 Task: Find connections with filter location Viana with filter topic #HRwith filter profile language French with filter current company Cyber Security Updates with filter school UNIVERSITY OF SCIENCE AND TECHNOLOGY, MEGHALAYA with filter industry Motor Vehicle Manufacturing with filter service category Ghostwriting with filter keywords title Safety Engineer
Action: Mouse moved to (230, 286)
Screenshot: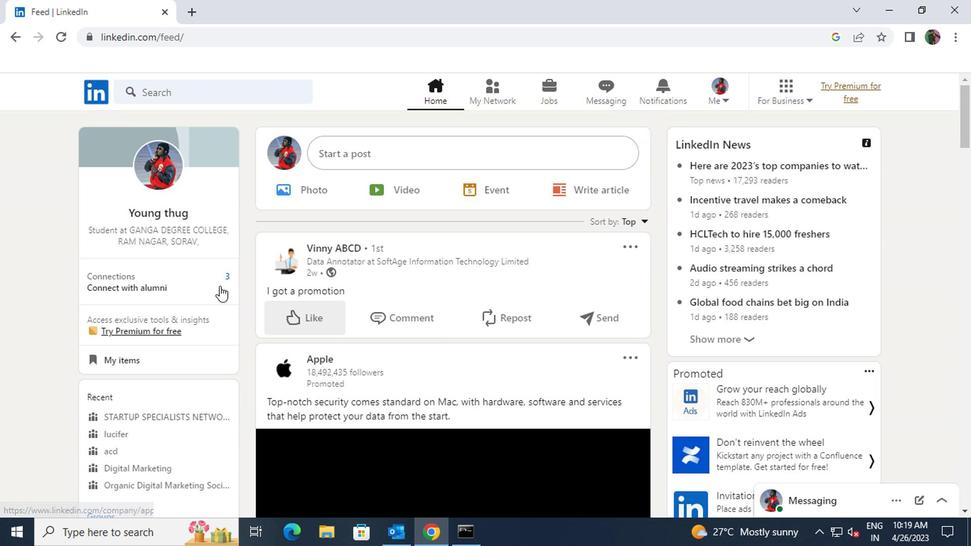 
Action: Mouse pressed left at (230, 286)
Screenshot: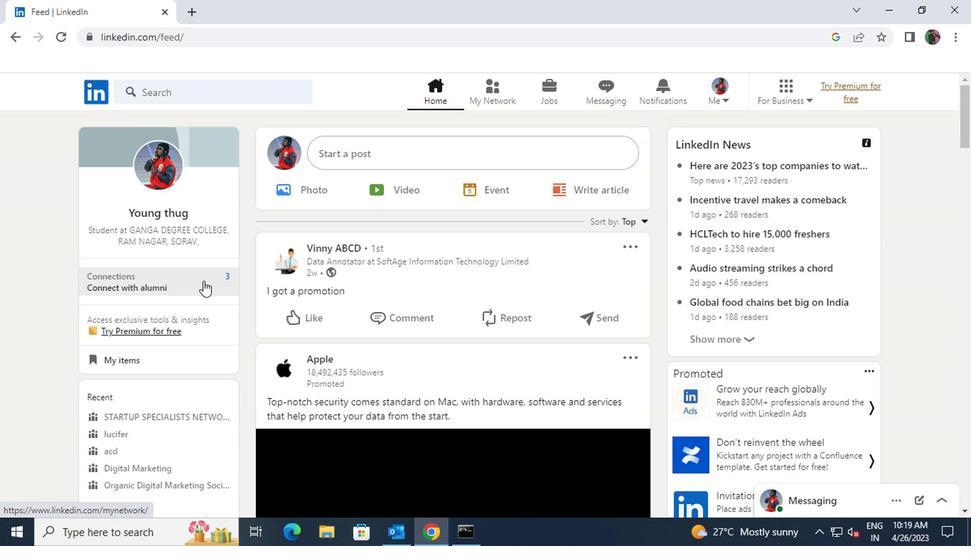 
Action: Mouse moved to (241, 211)
Screenshot: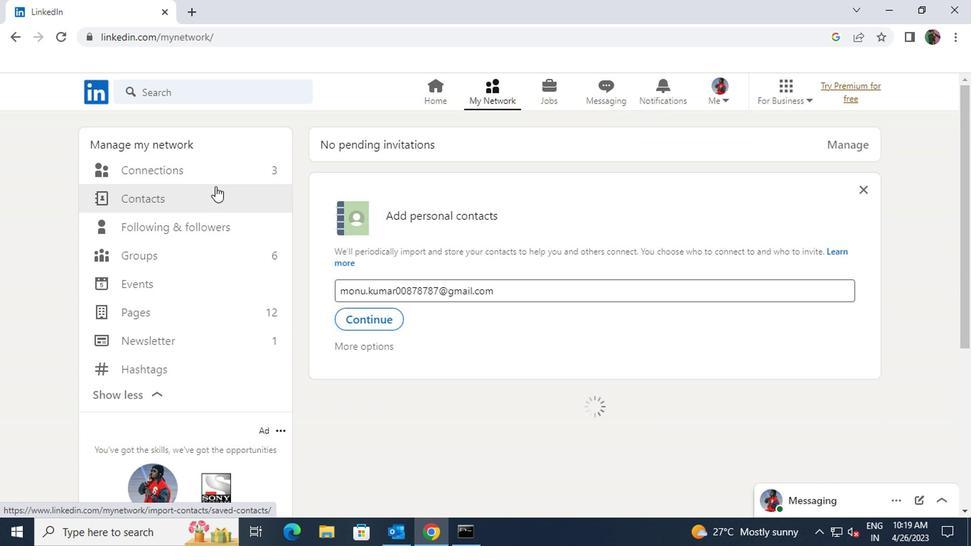 
Action: Mouse pressed left at (241, 211)
Screenshot: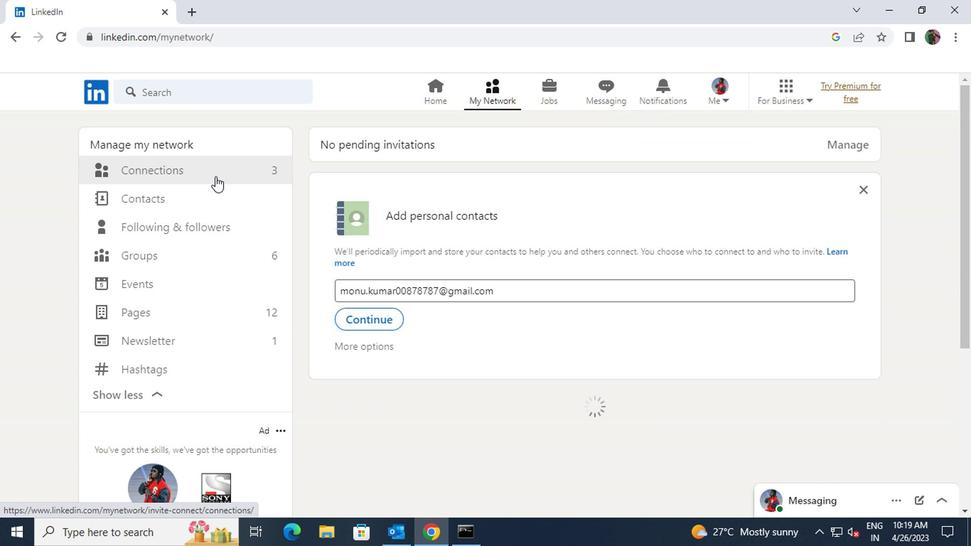 
Action: Mouse moved to (489, 210)
Screenshot: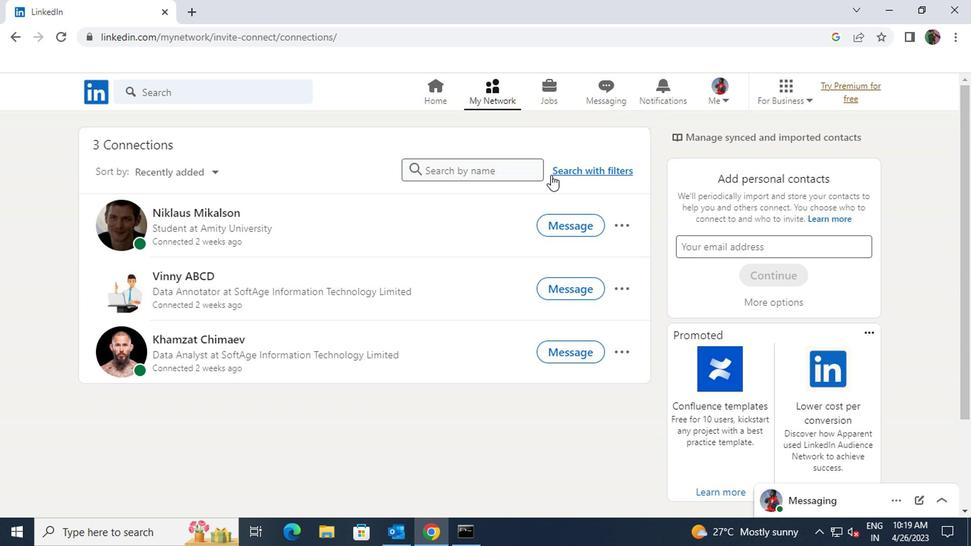 
Action: Mouse pressed left at (489, 210)
Screenshot: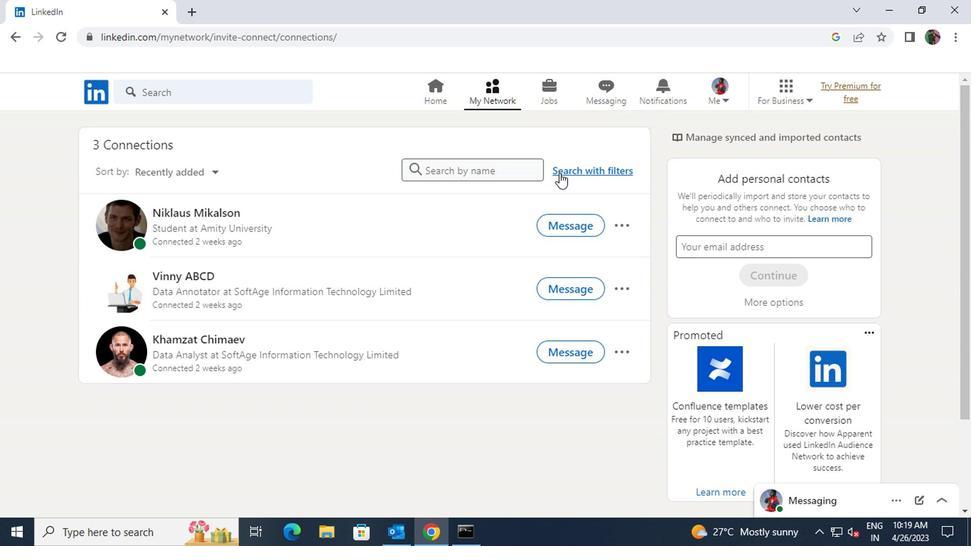
Action: Mouse moved to (466, 184)
Screenshot: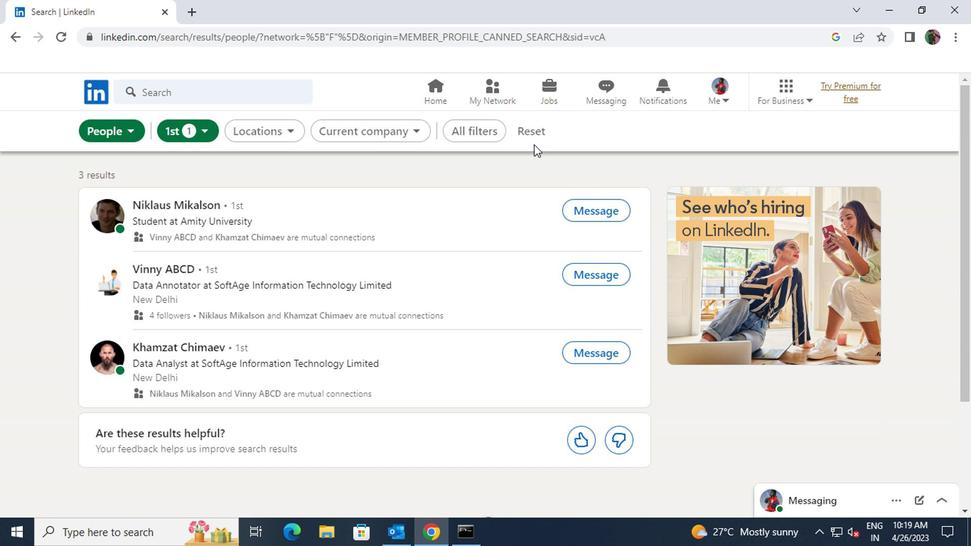 
Action: Mouse pressed left at (466, 184)
Screenshot: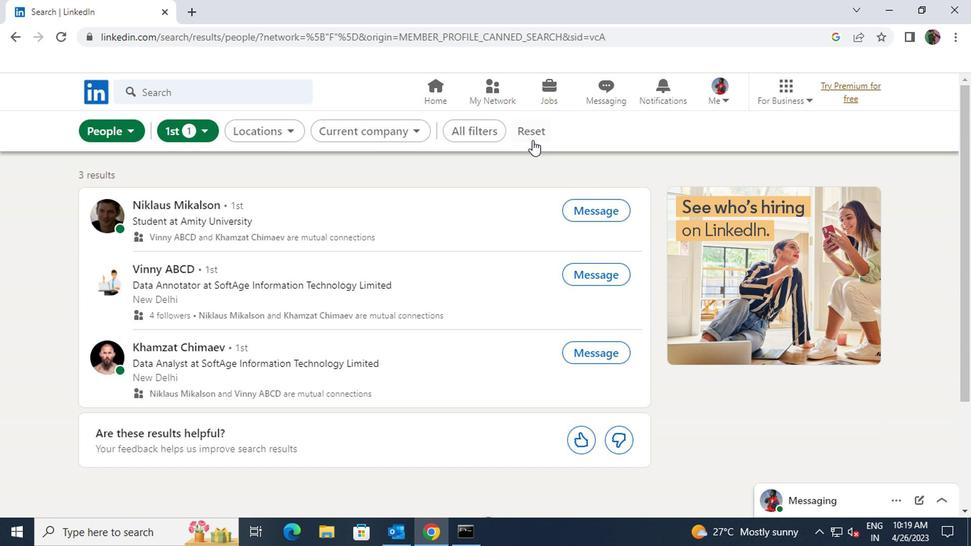 
Action: Mouse moved to (459, 183)
Screenshot: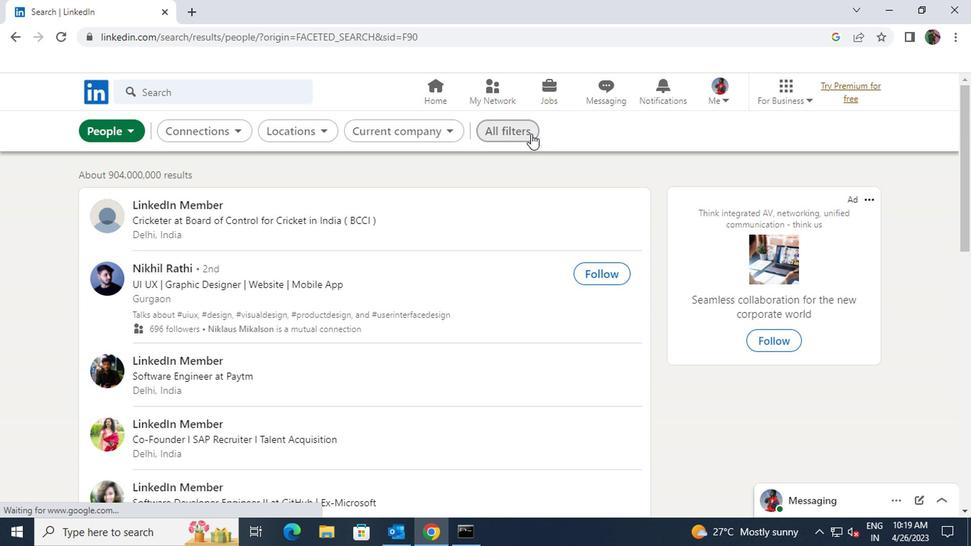 
Action: Mouse pressed left at (459, 183)
Screenshot: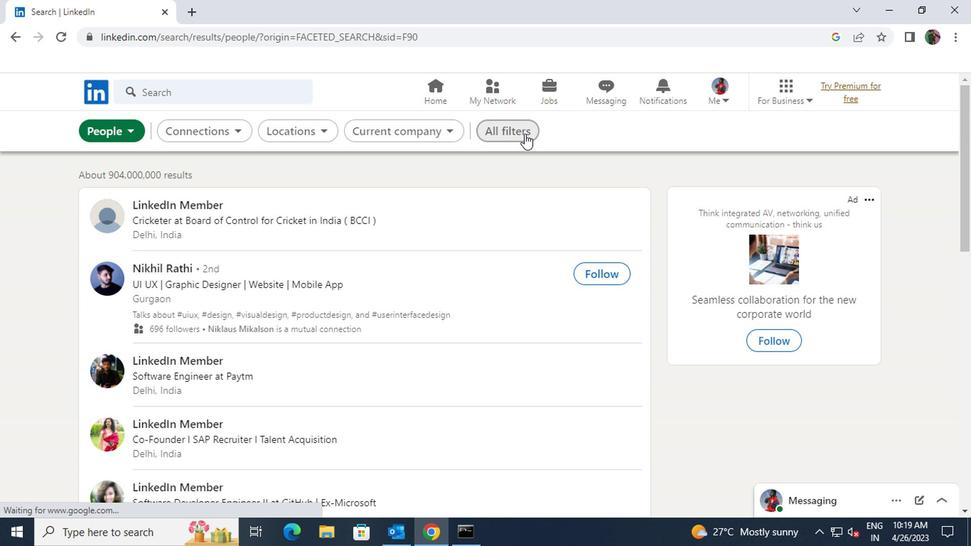 
Action: Mouse moved to (552, 276)
Screenshot: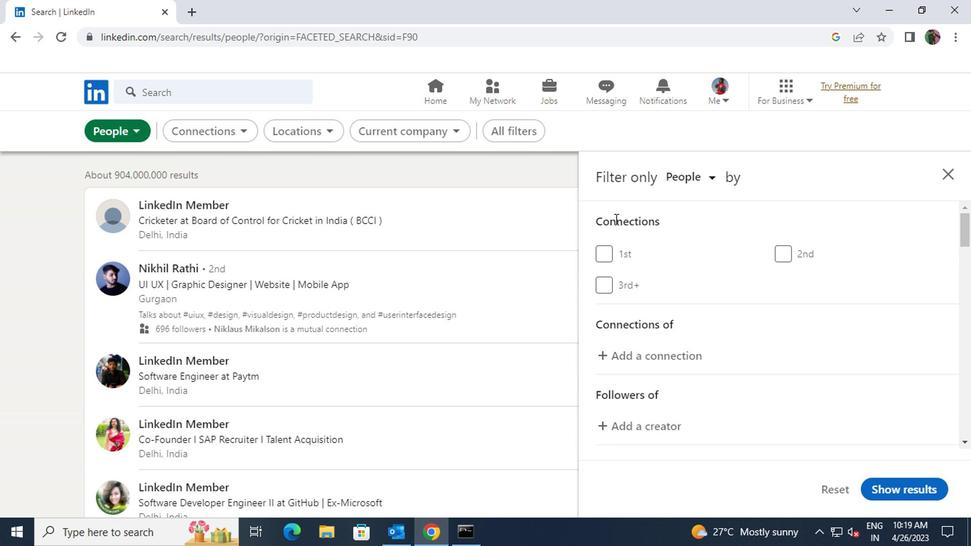 
Action: Mouse scrolled (552, 276) with delta (0, 0)
Screenshot: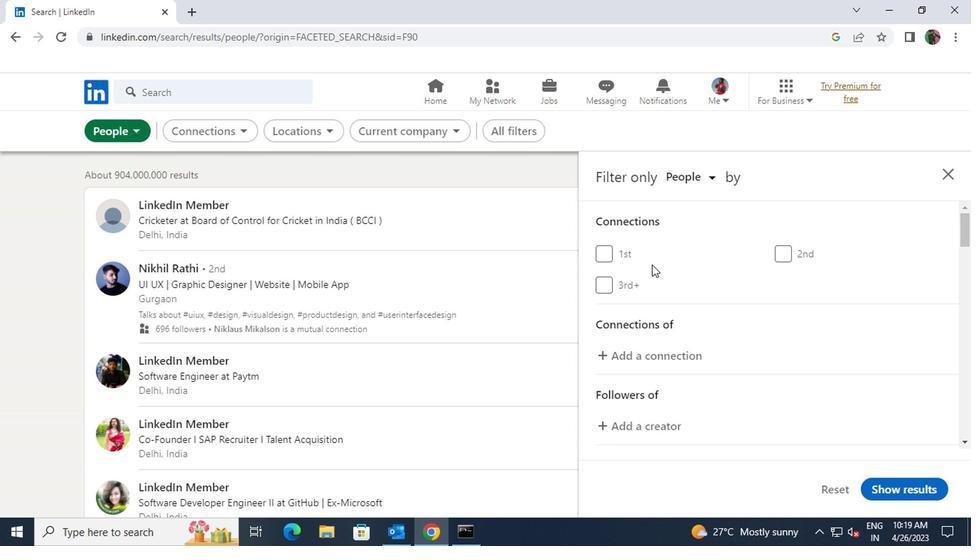 
Action: Mouse scrolled (552, 276) with delta (0, 0)
Screenshot: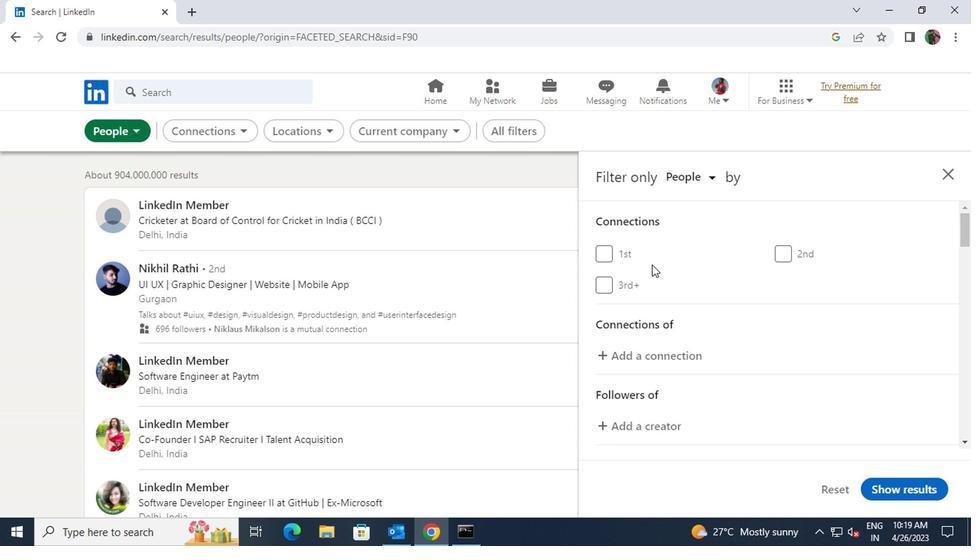 
Action: Mouse scrolled (552, 276) with delta (0, 0)
Screenshot: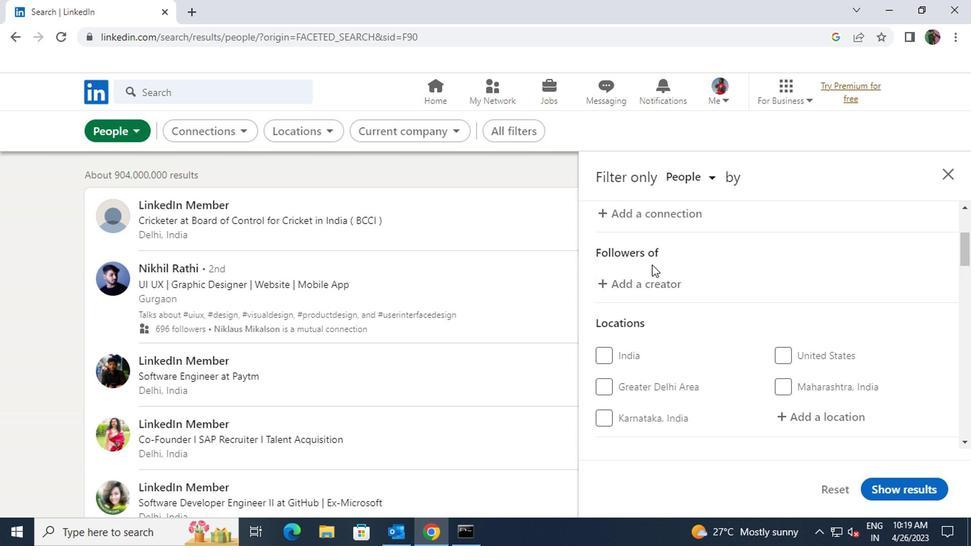 
Action: Mouse moved to (646, 337)
Screenshot: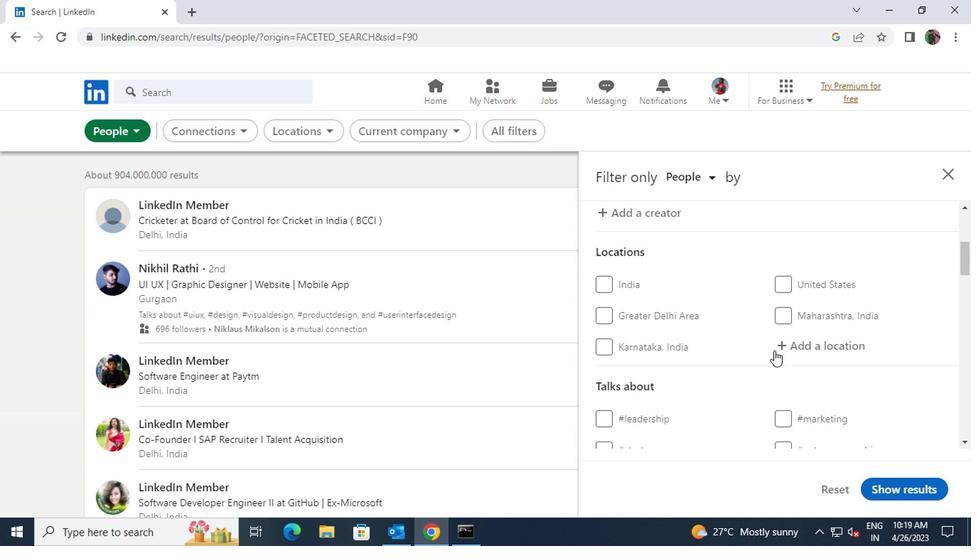 
Action: Mouse pressed left at (646, 337)
Screenshot: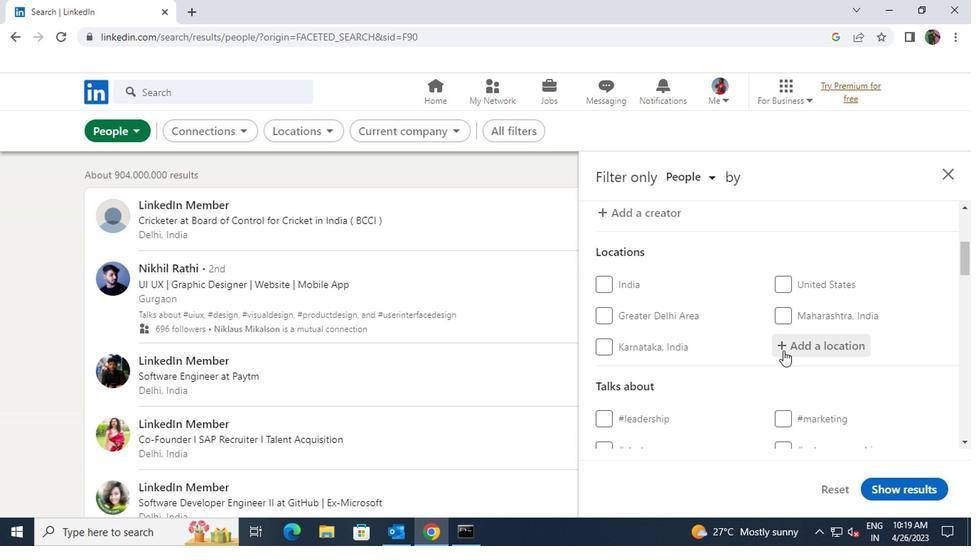 
Action: Mouse moved to (633, 313)
Screenshot: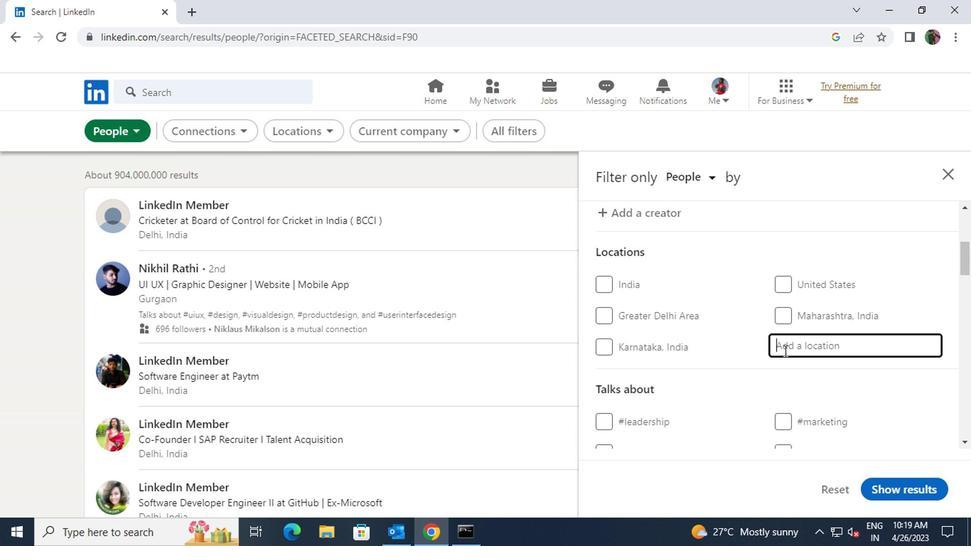 
Action: Key pressed viana
Screenshot: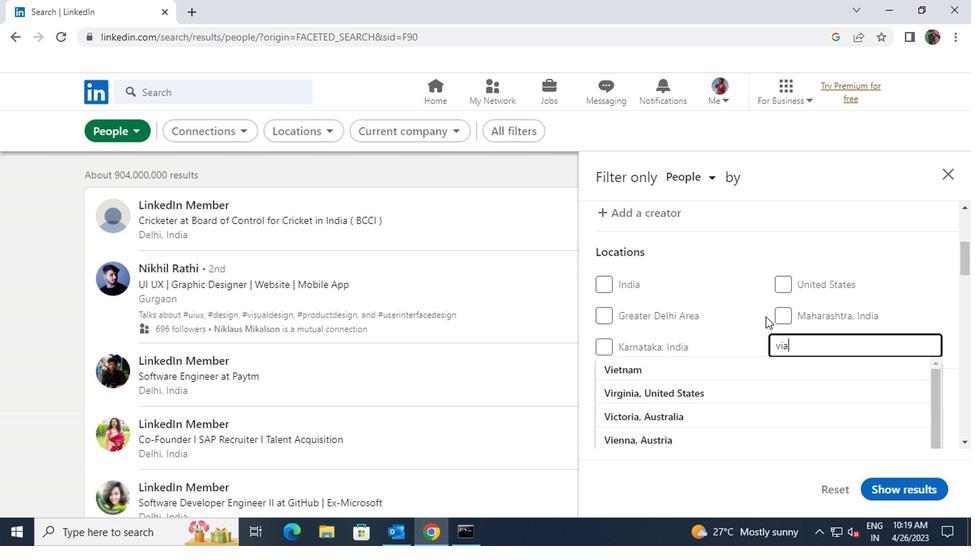 
Action: Mouse moved to (608, 345)
Screenshot: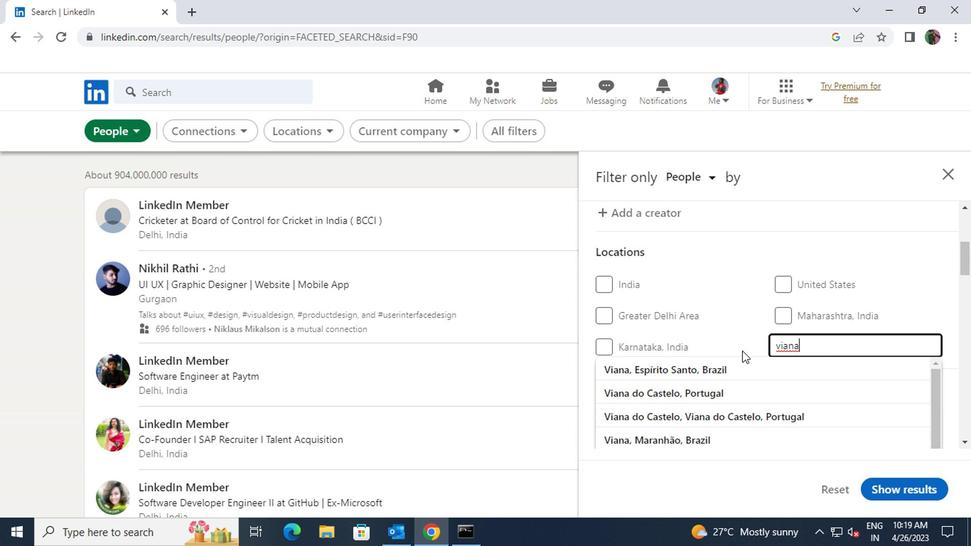 
Action: Mouse pressed left at (608, 345)
Screenshot: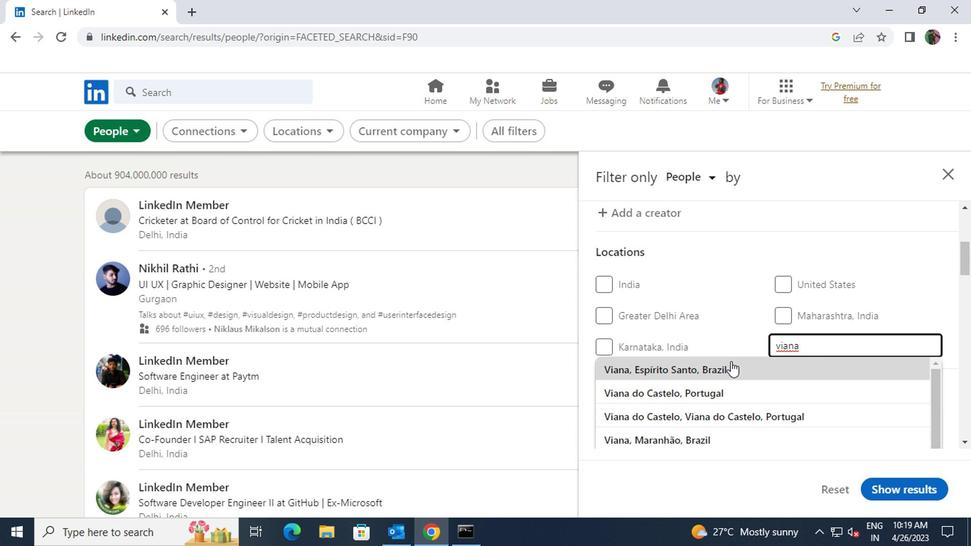 
Action: Mouse moved to (608, 346)
Screenshot: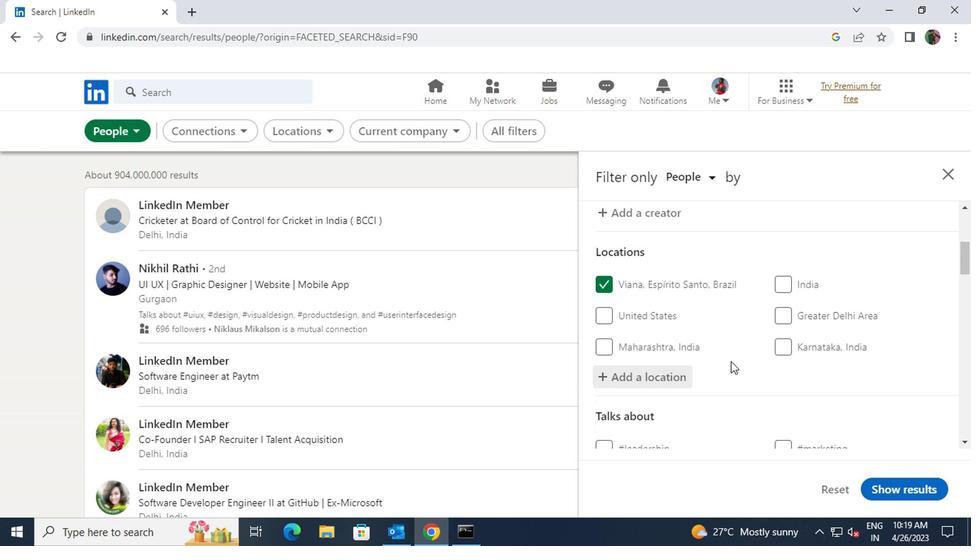 
Action: Mouse scrolled (608, 345) with delta (0, 0)
Screenshot: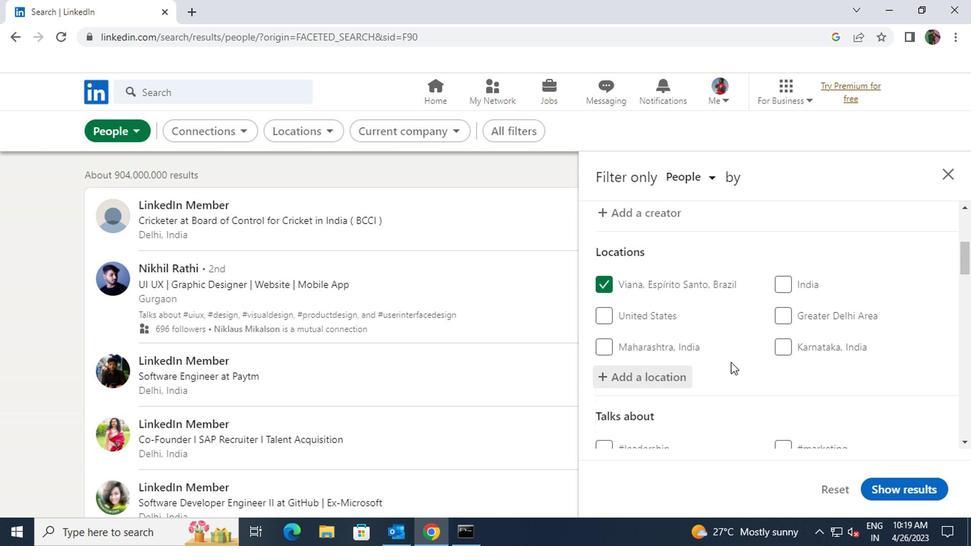 
Action: Mouse scrolled (608, 345) with delta (0, 0)
Screenshot: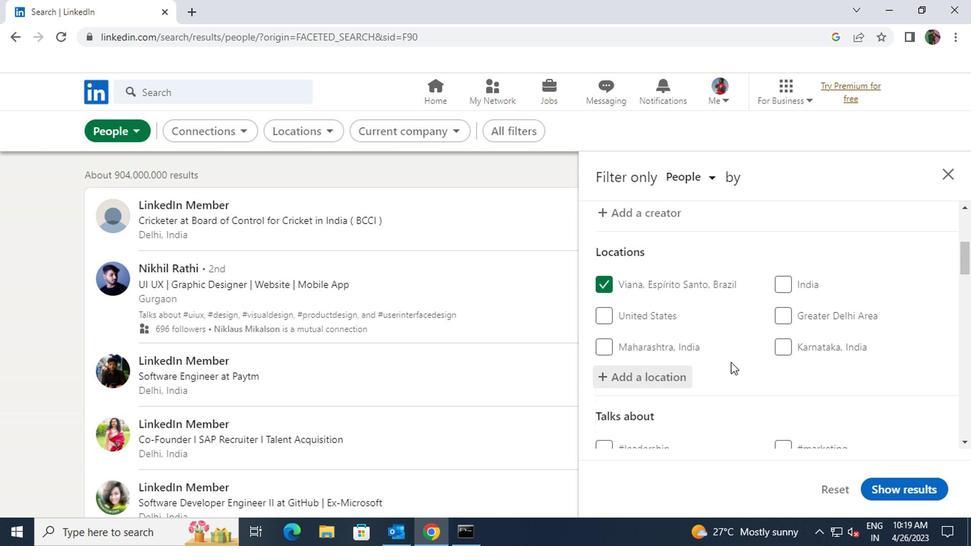 
Action: Mouse scrolled (608, 345) with delta (0, 0)
Screenshot: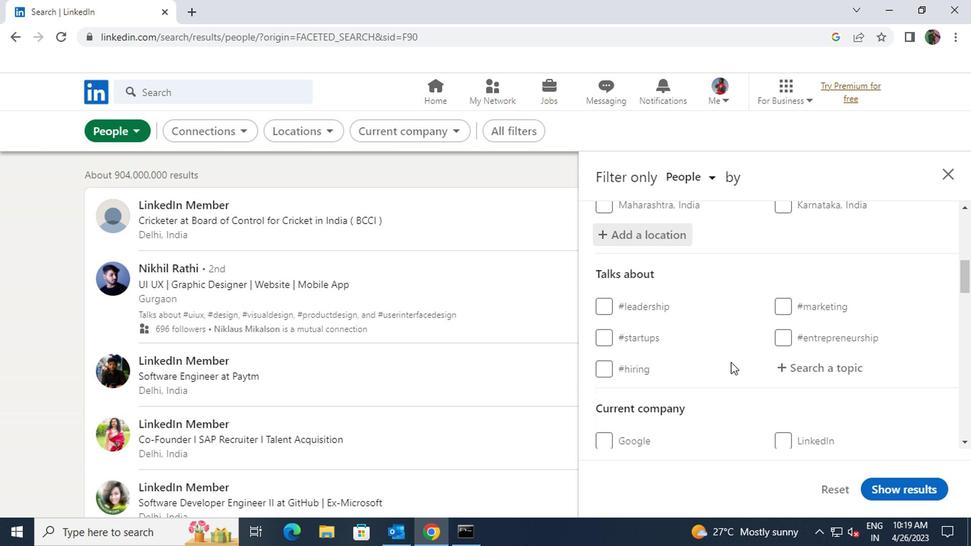 
Action: Mouse moved to (662, 294)
Screenshot: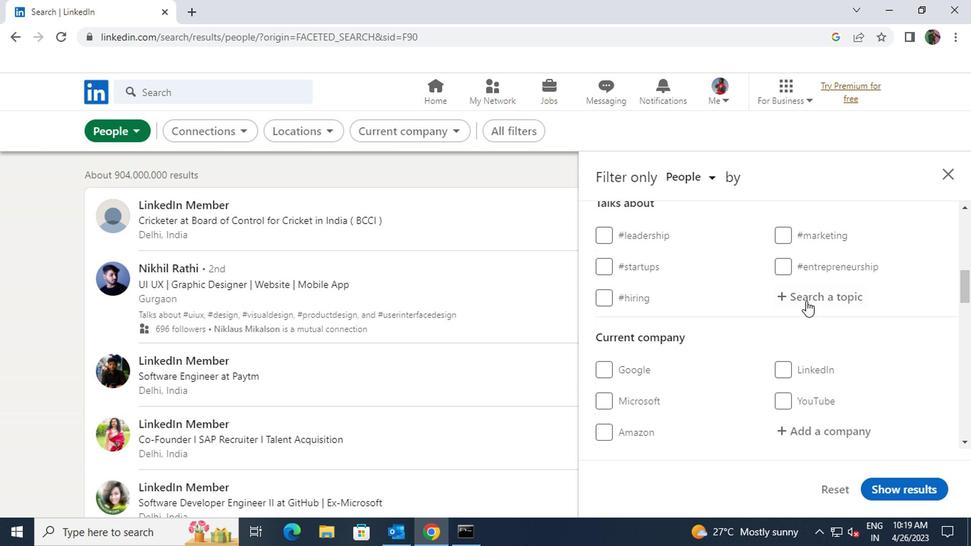 
Action: Mouse pressed left at (662, 294)
Screenshot: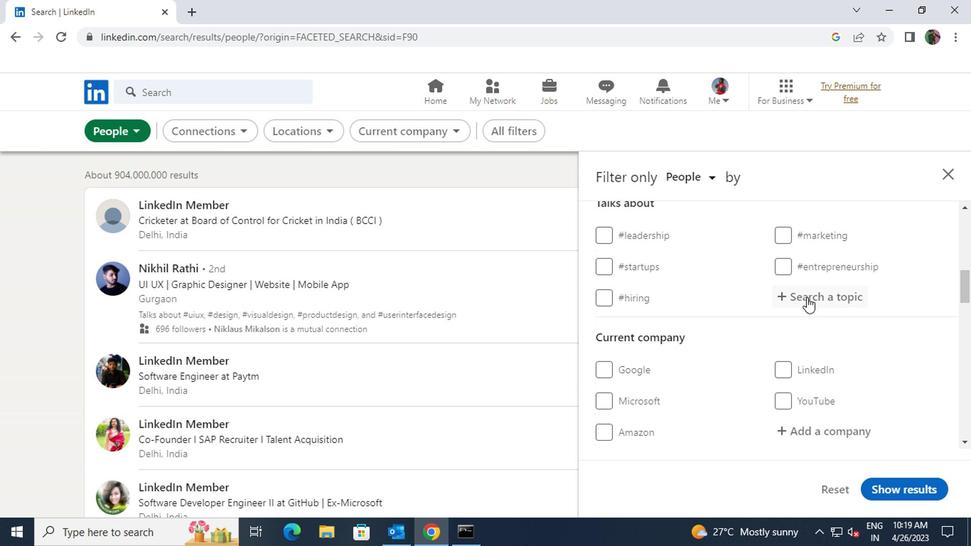 
Action: Key pressed <Key.shift><Key.shift><Key.shift>#HRWITH
Screenshot: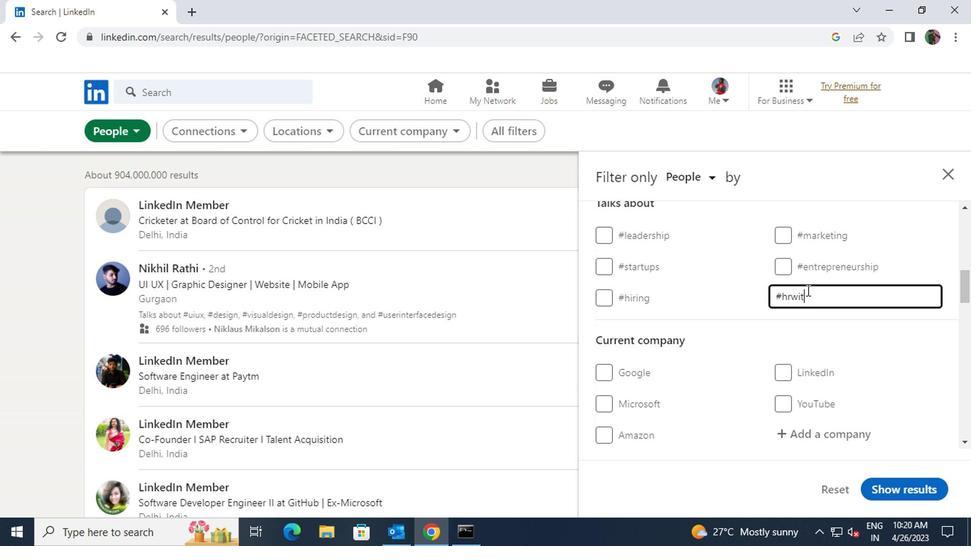 
Action: Mouse scrolled (662, 294) with delta (0, 0)
Screenshot: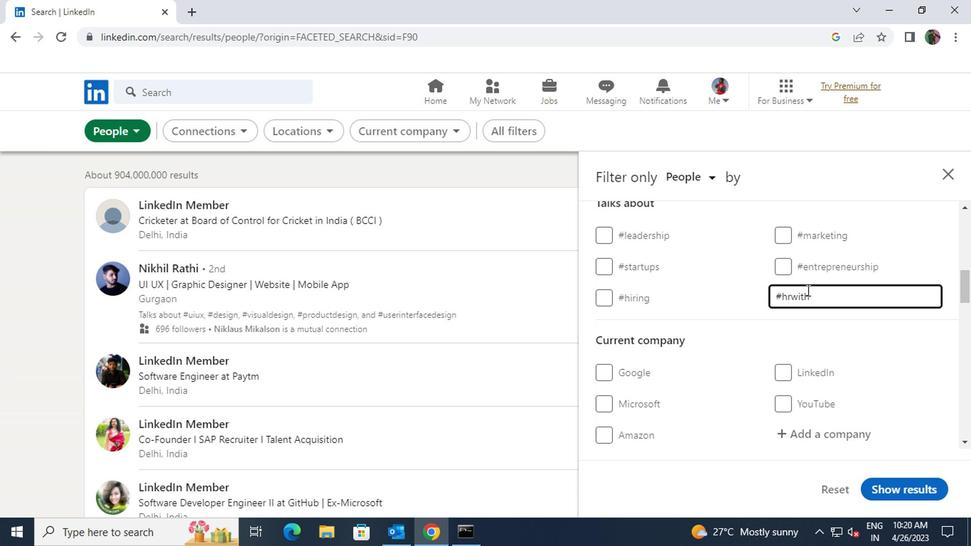 
Action: Mouse scrolled (662, 294) with delta (0, 0)
Screenshot: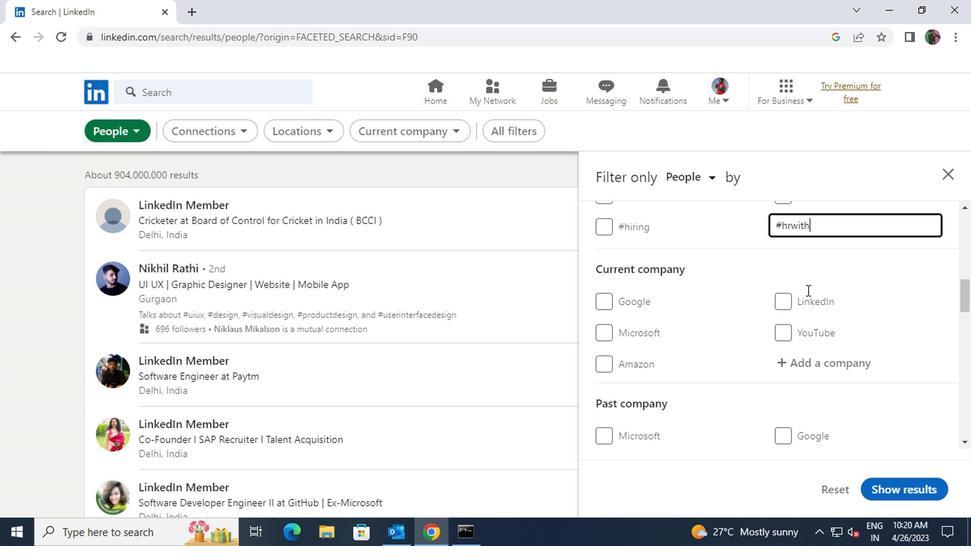 
Action: Mouse scrolled (662, 295) with delta (0, 0)
Screenshot: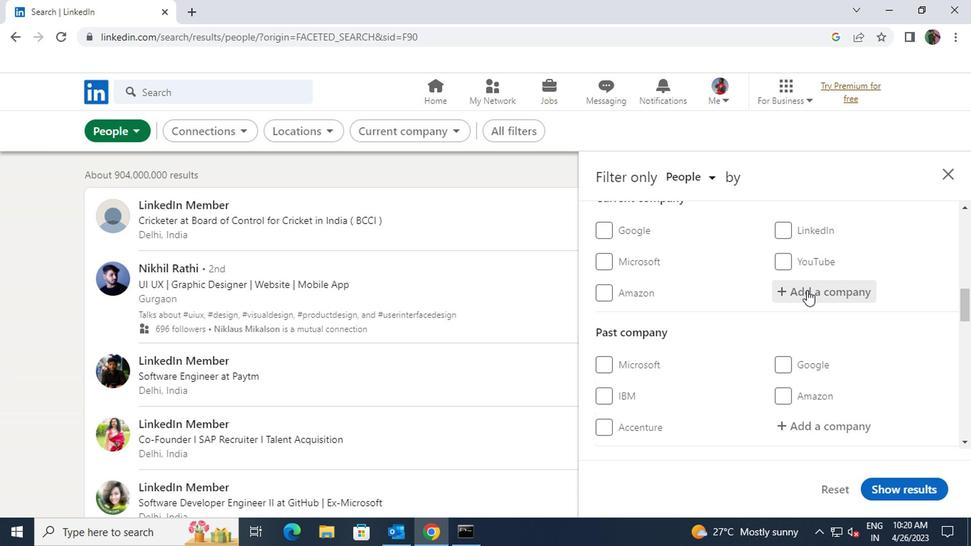
Action: Mouse scrolled (662, 294) with delta (0, 0)
Screenshot: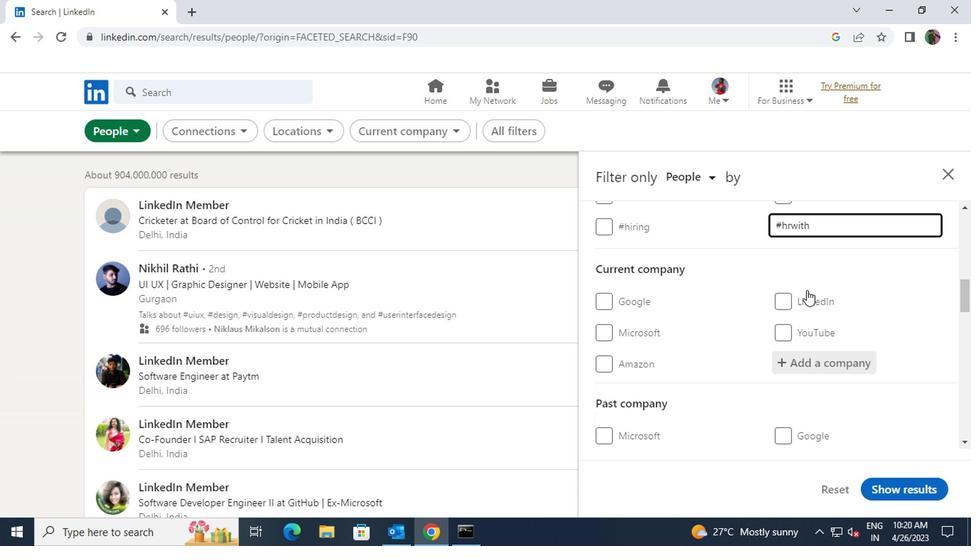 
Action: Mouse pressed left at (662, 294)
Screenshot: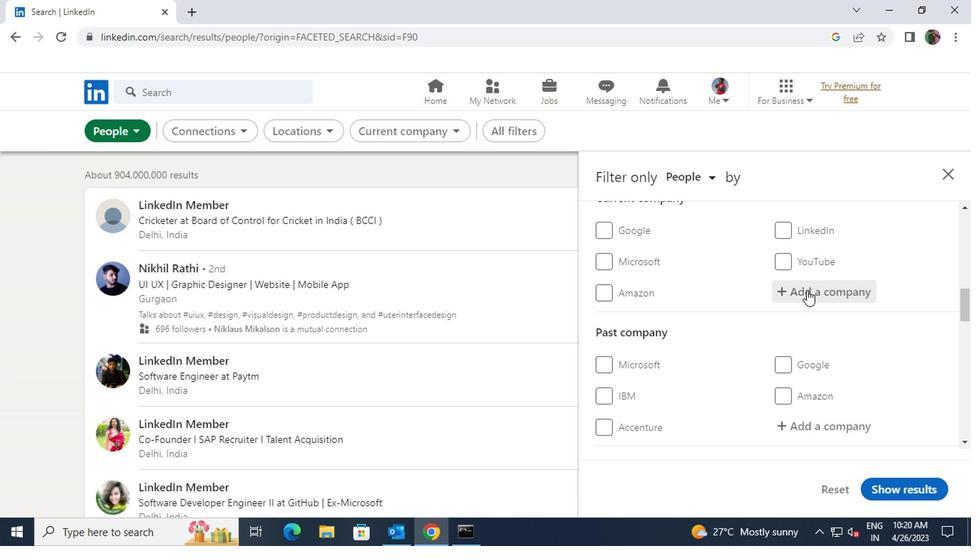 
Action: Key pressed CYBER<Key.space>SECURITY
Screenshot: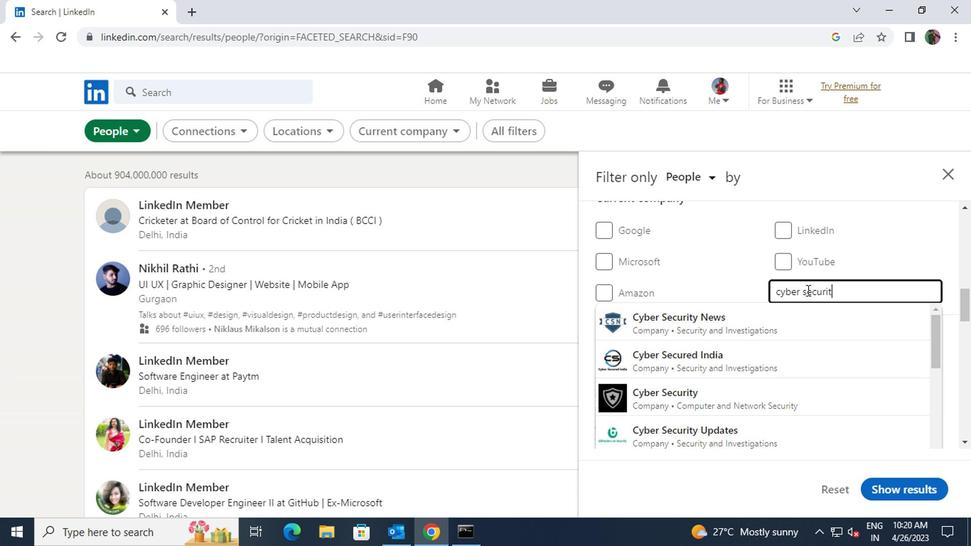 
Action: Mouse moved to (645, 333)
Screenshot: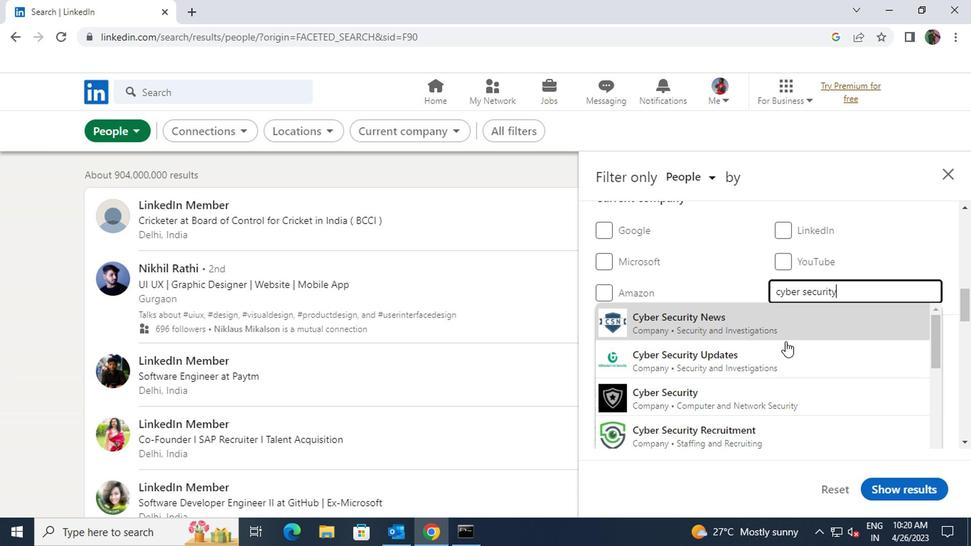 
Action: Mouse pressed left at (645, 333)
Screenshot: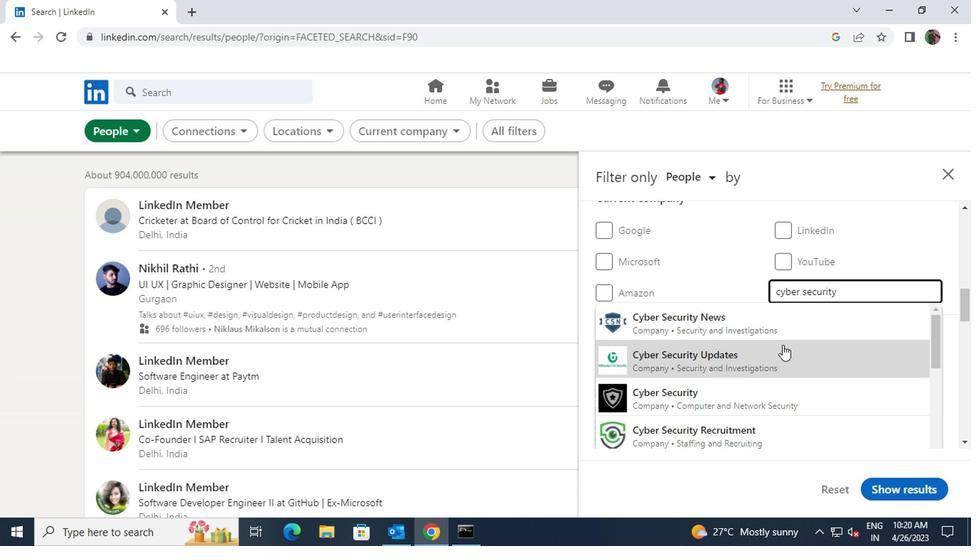 
Action: Mouse moved to (645, 333)
Screenshot: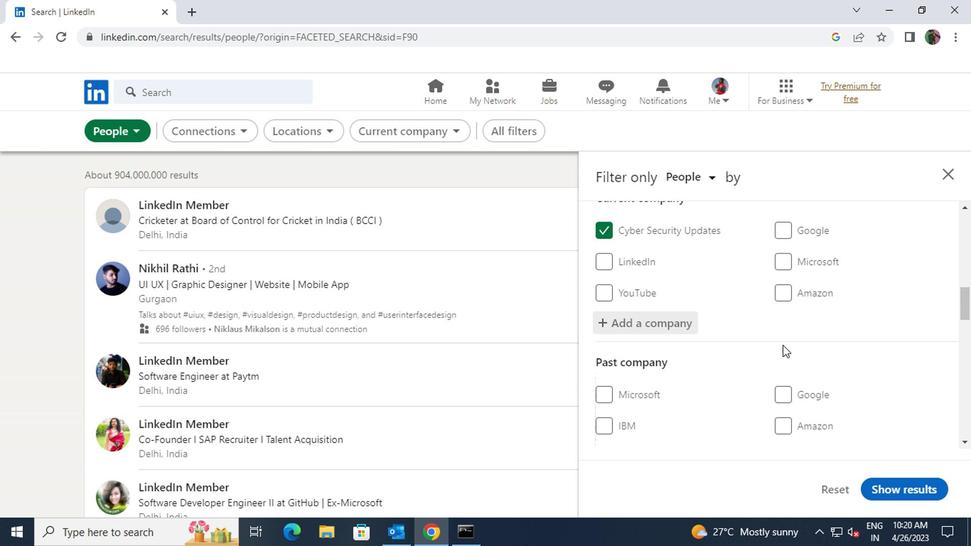 
Action: Mouse scrolled (645, 333) with delta (0, 0)
Screenshot: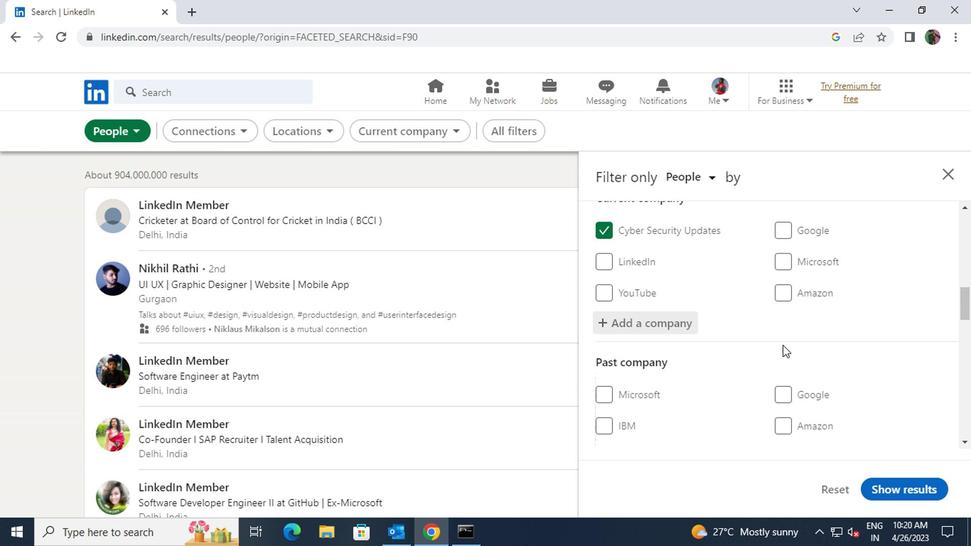 
Action: Mouse moved to (645, 333)
Screenshot: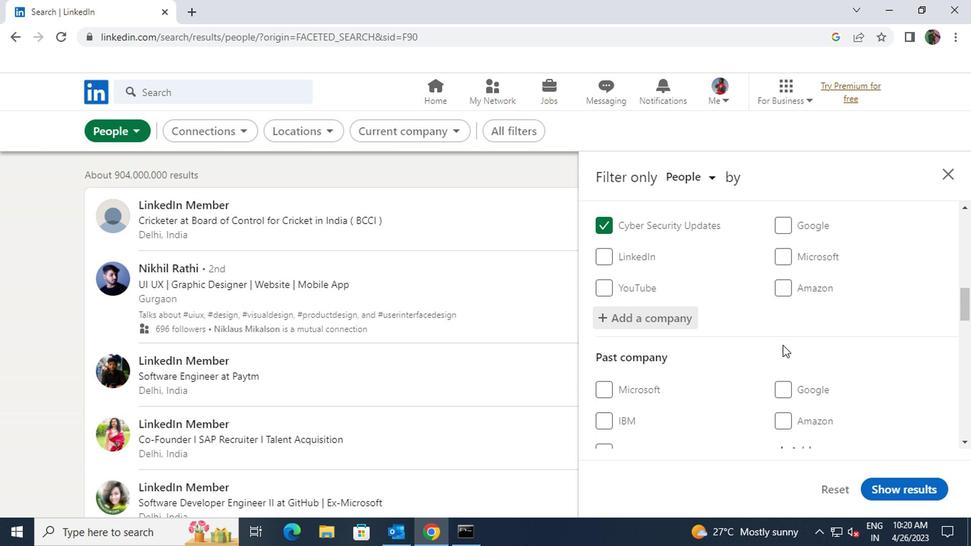 
Action: Mouse scrolled (645, 333) with delta (0, 0)
Screenshot: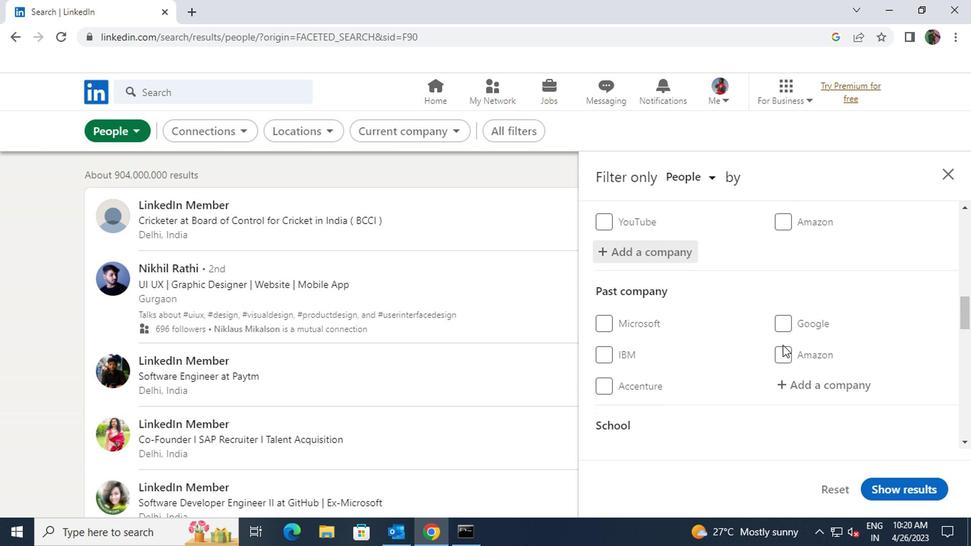 
Action: Mouse moved to (644, 333)
Screenshot: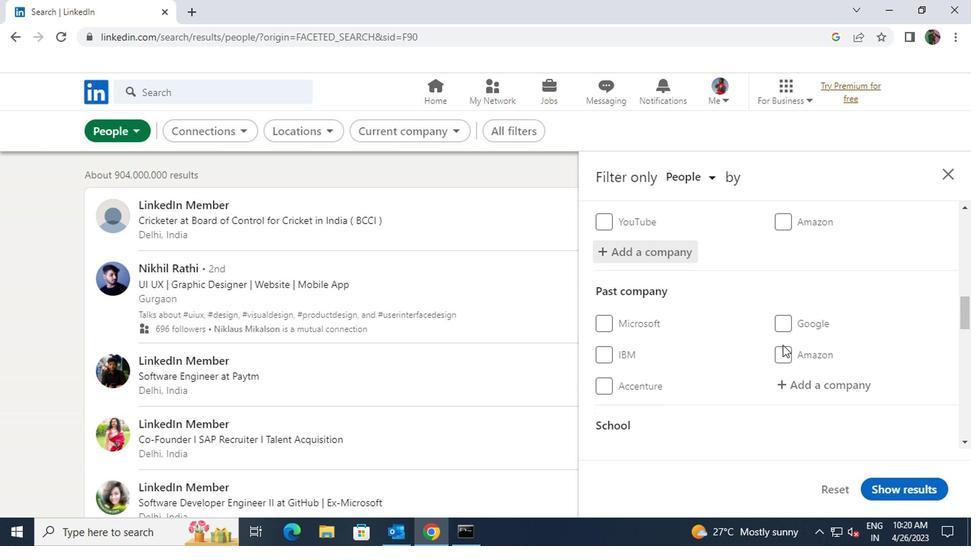 
Action: Mouse scrolled (644, 333) with delta (0, 0)
Screenshot: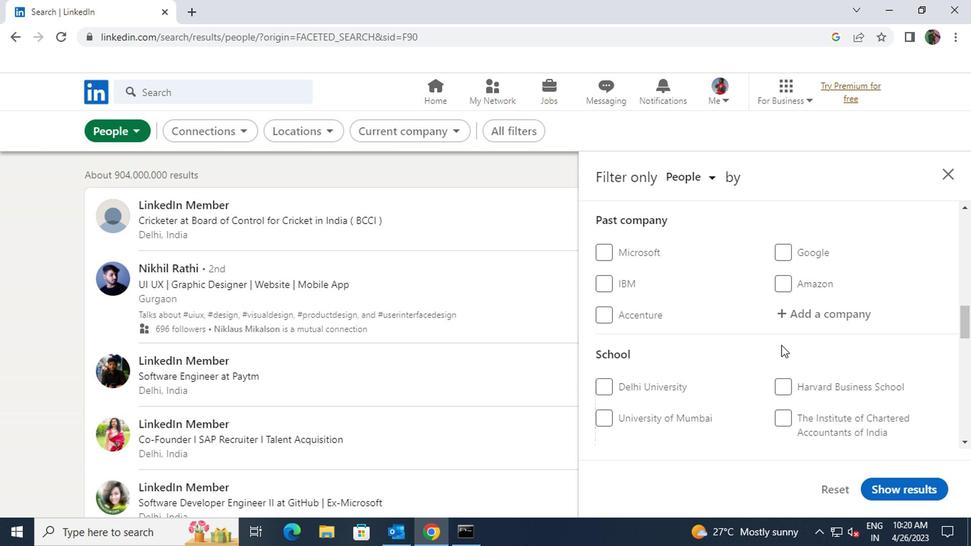 
Action: Mouse scrolled (644, 333) with delta (0, 0)
Screenshot: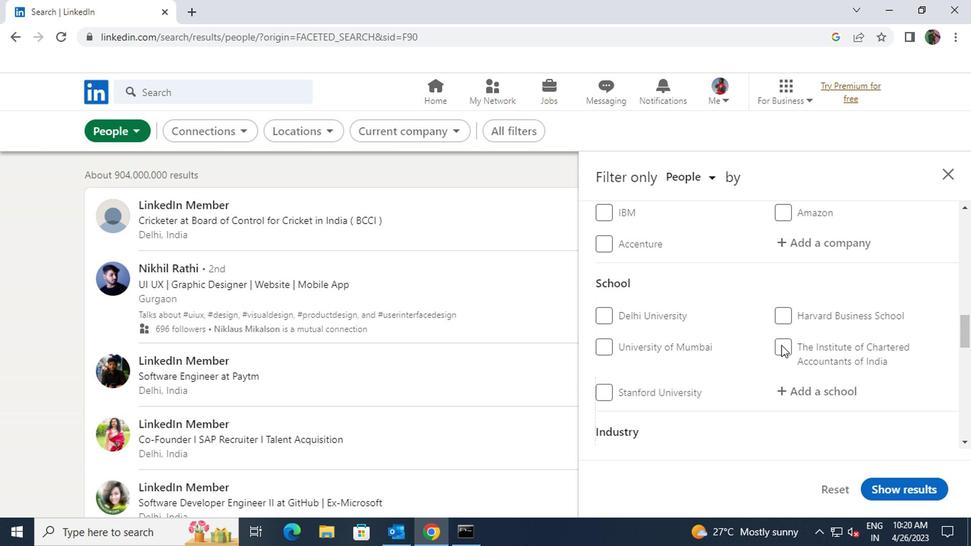
Action: Mouse moved to (646, 318)
Screenshot: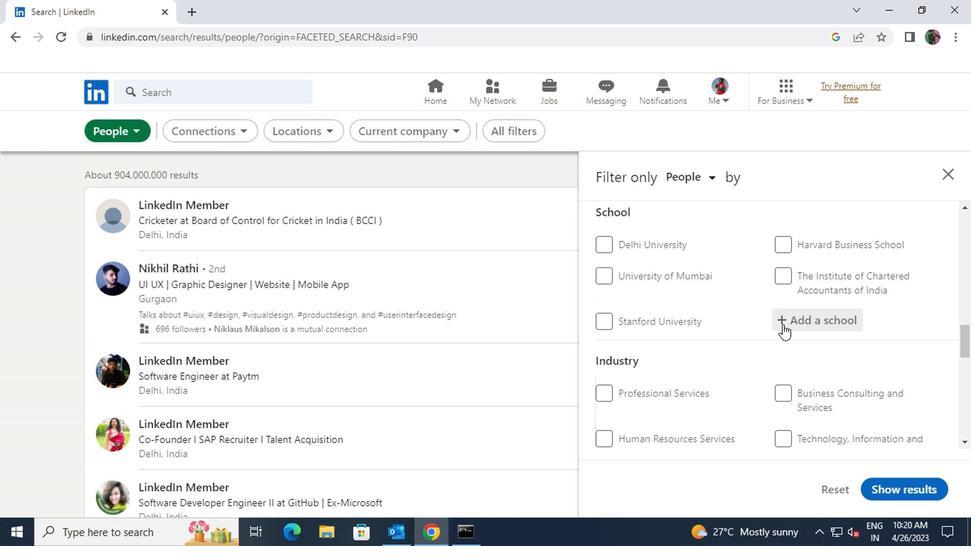 
Action: Mouse pressed left at (646, 318)
Screenshot: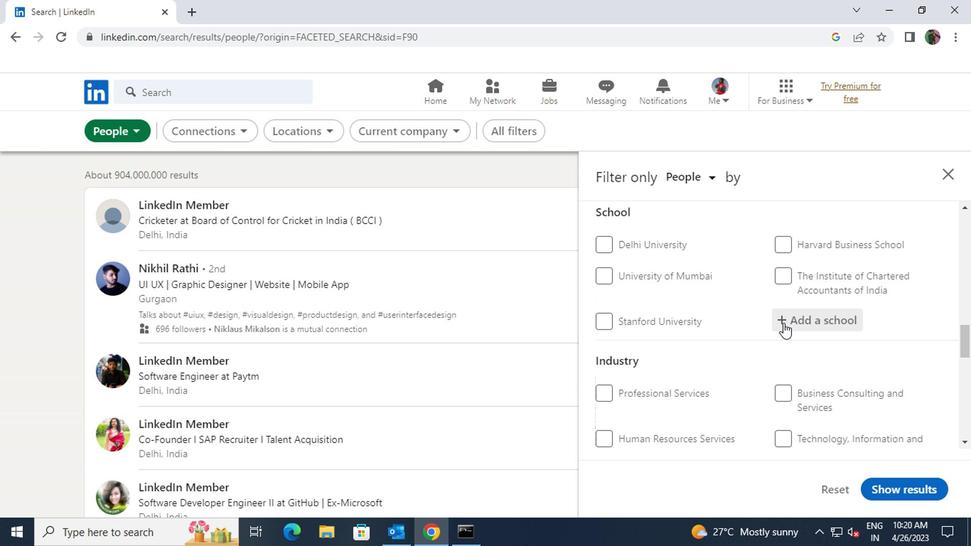 
Action: Key pressed <Key.shift>UNIVERSITY<Key.space>OF<Key.space>SCIENCE<Key.space>AND<Key.space>TEC
Screenshot: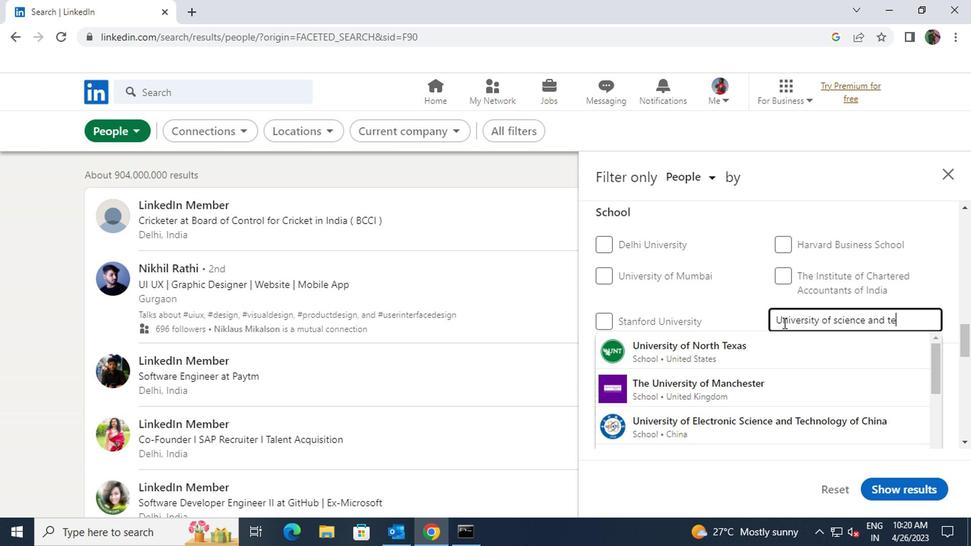 
Action: Mouse moved to (635, 318)
Screenshot: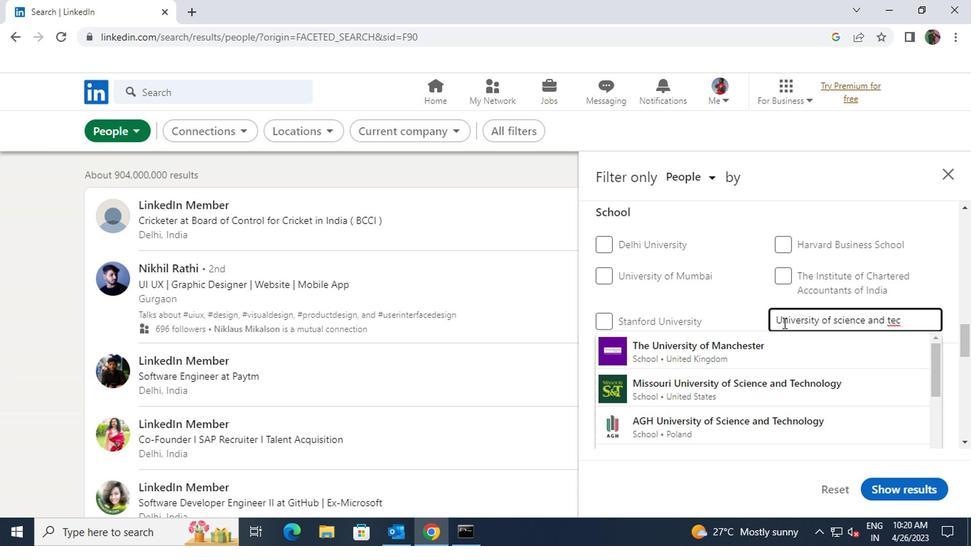
Action: Key pressed HNOLOGY
Screenshot: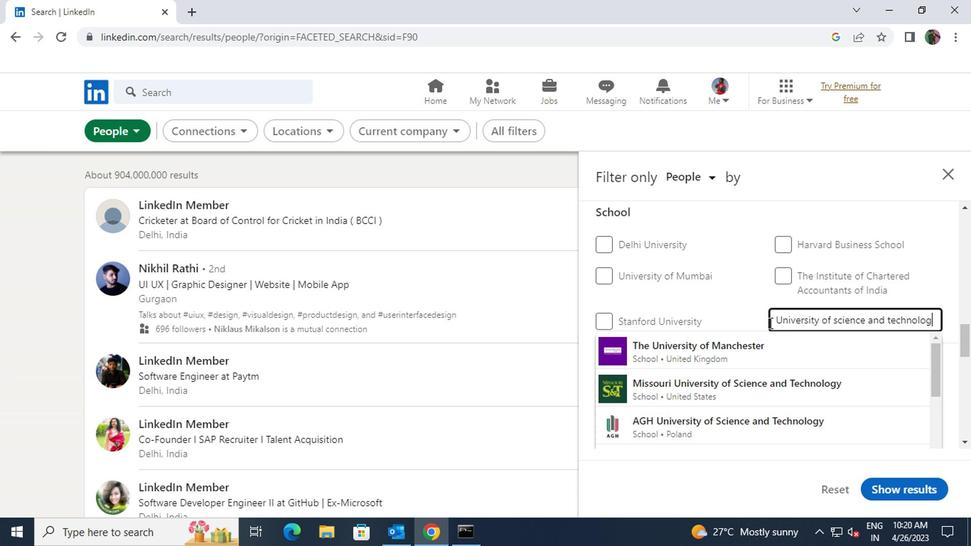 
Action: Mouse moved to (624, 331)
Screenshot: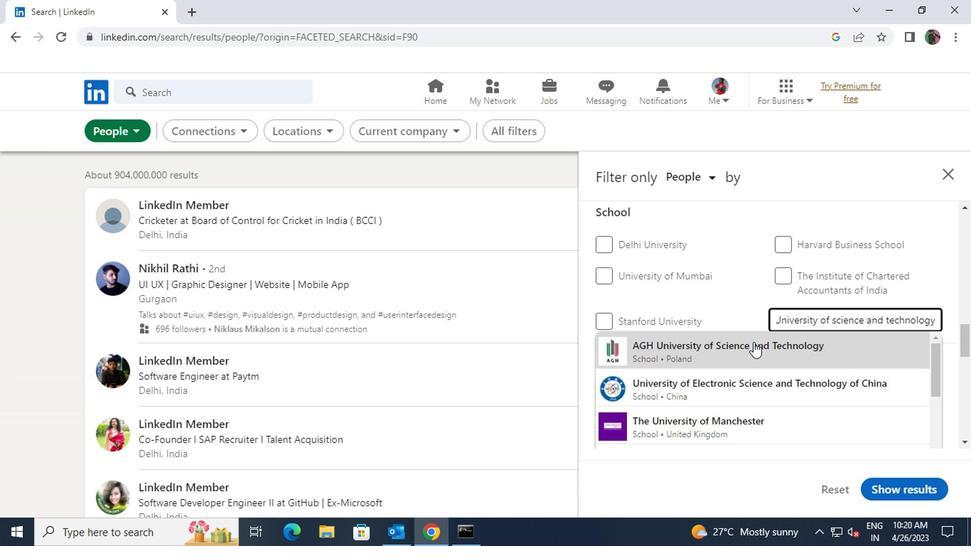 
Action: Mouse pressed left at (624, 331)
Screenshot: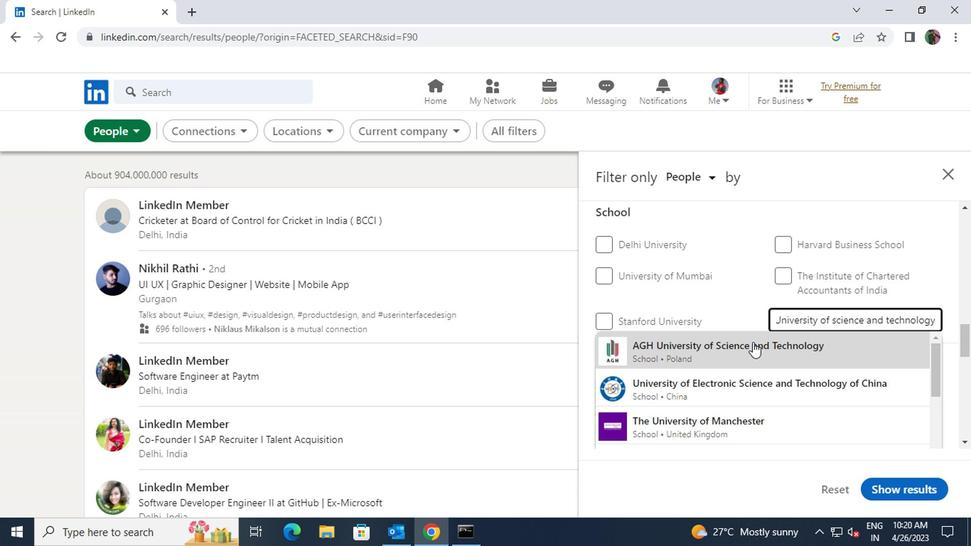 
Action: Mouse moved to (624, 331)
Screenshot: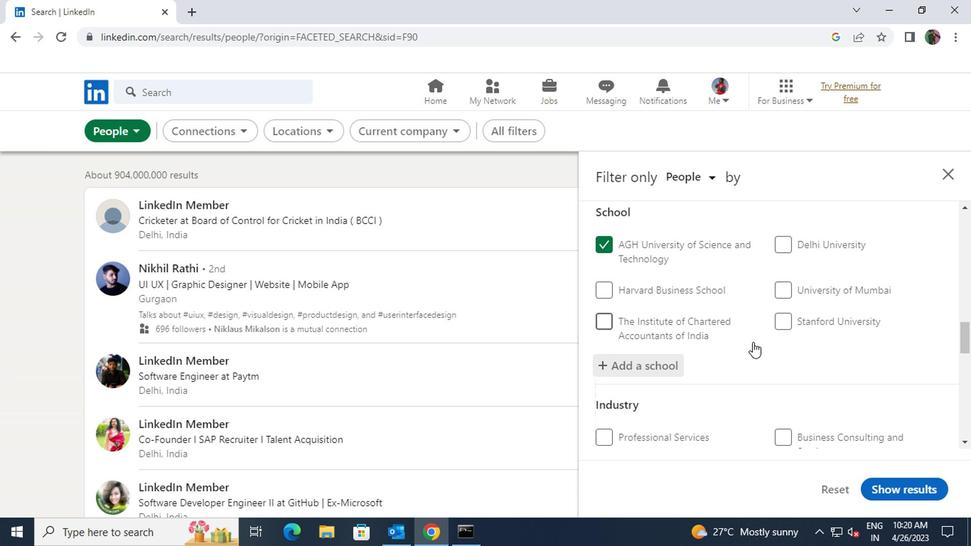 
Action: Mouse scrolled (624, 331) with delta (0, 0)
Screenshot: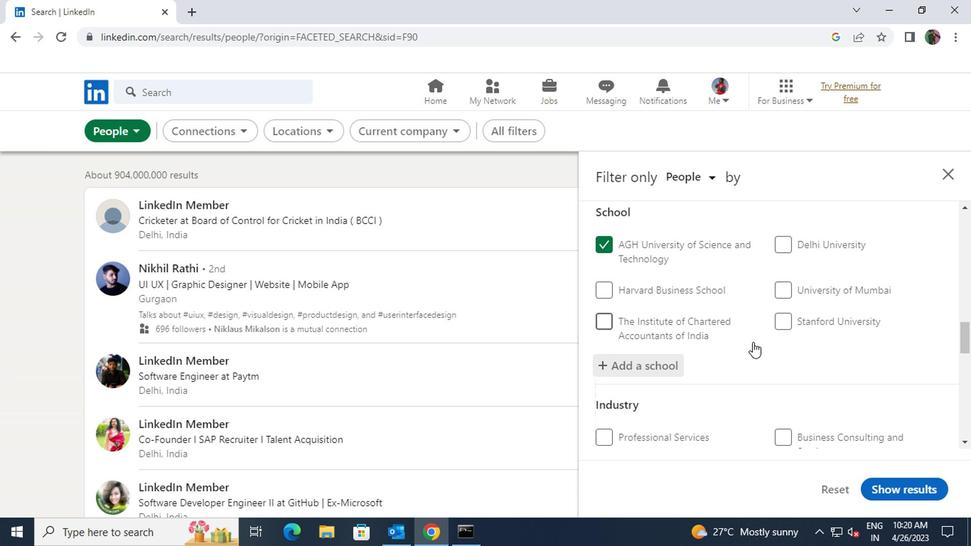
Action: Mouse scrolled (624, 331) with delta (0, 0)
Screenshot: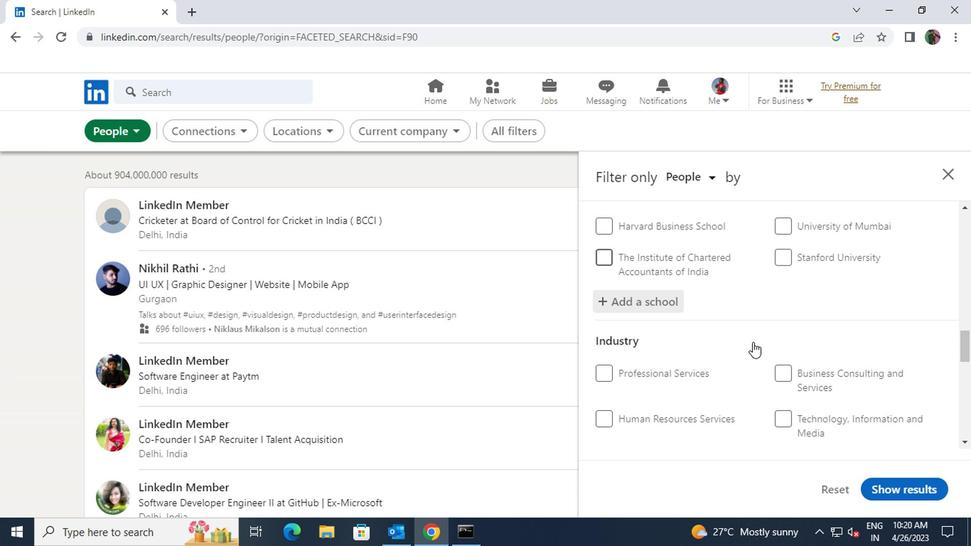 
Action: Mouse moved to (648, 359)
Screenshot: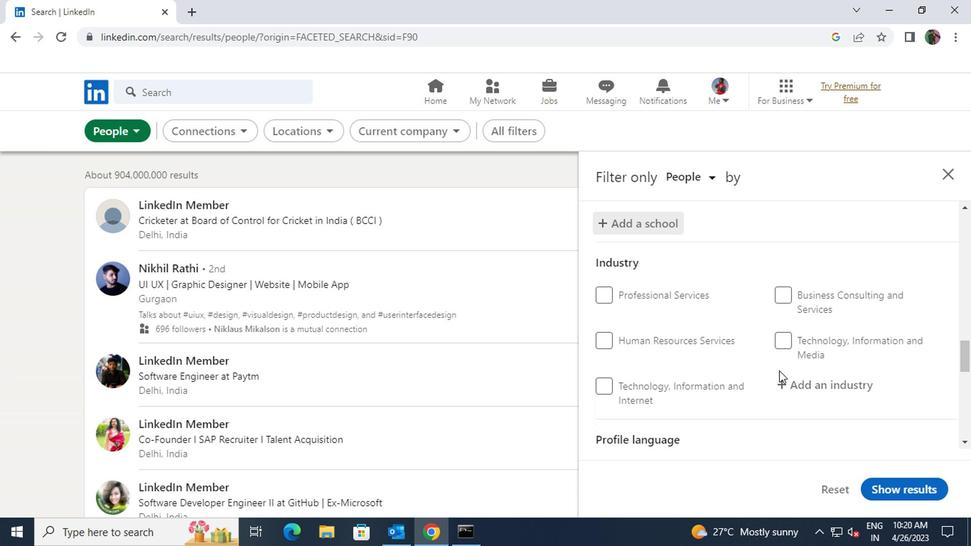 
Action: Mouse pressed left at (648, 359)
Screenshot: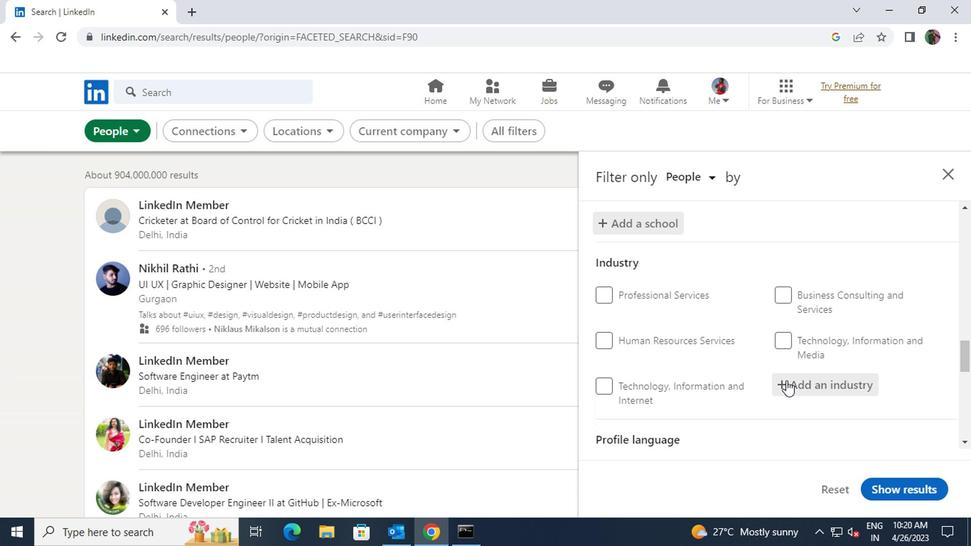 
Action: Mouse moved to (639, 335)
Screenshot: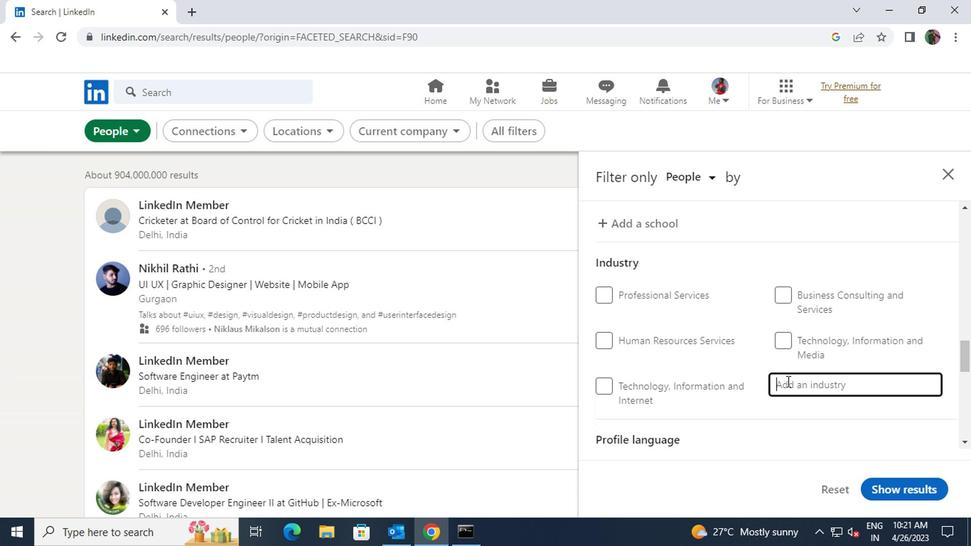 
Action: Key pressed <Key.shift>MOTOR
Screenshot: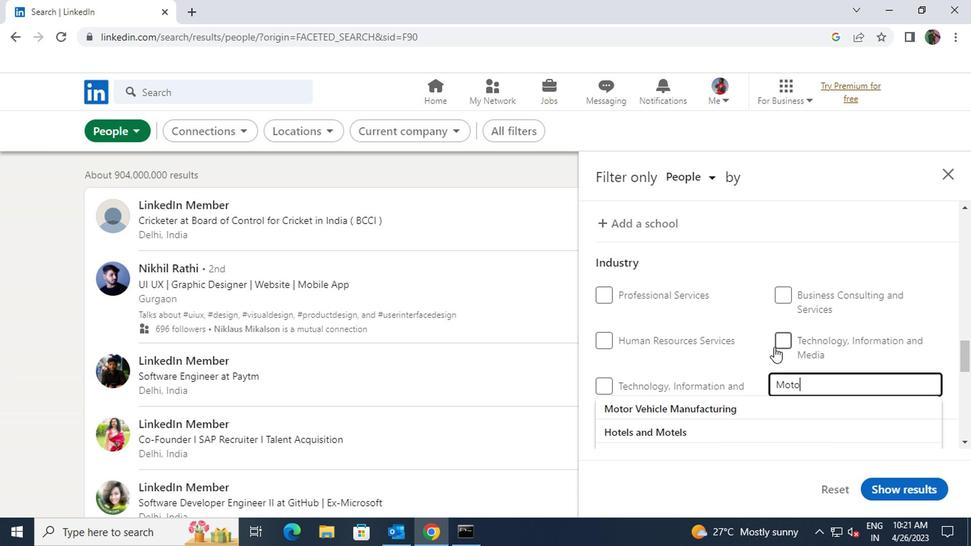 
Action: Mouse moved to (603, 374)
Screenshot: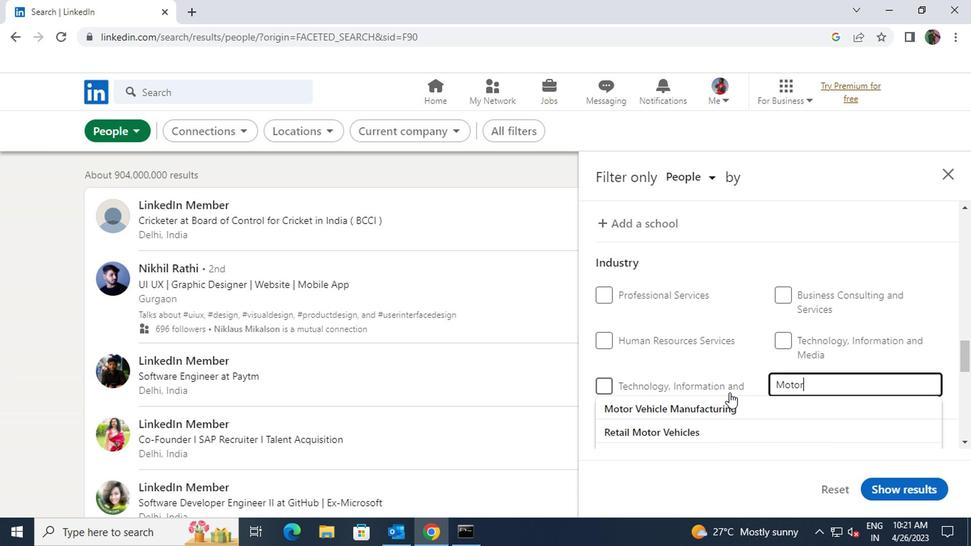 
Action: Mouse pressed left at (603, 374)
Screenshot: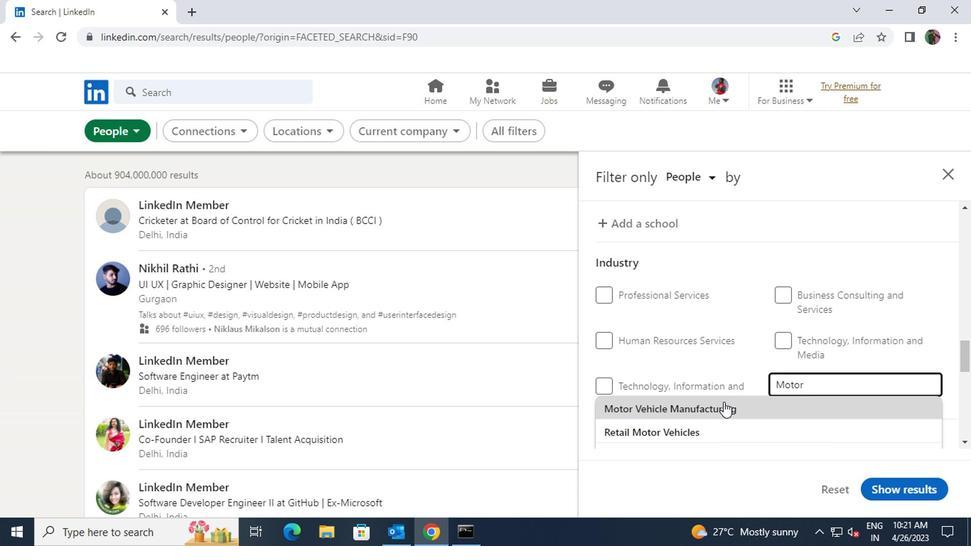 
Action: Mouse moved to (597, 367)
Screenshot: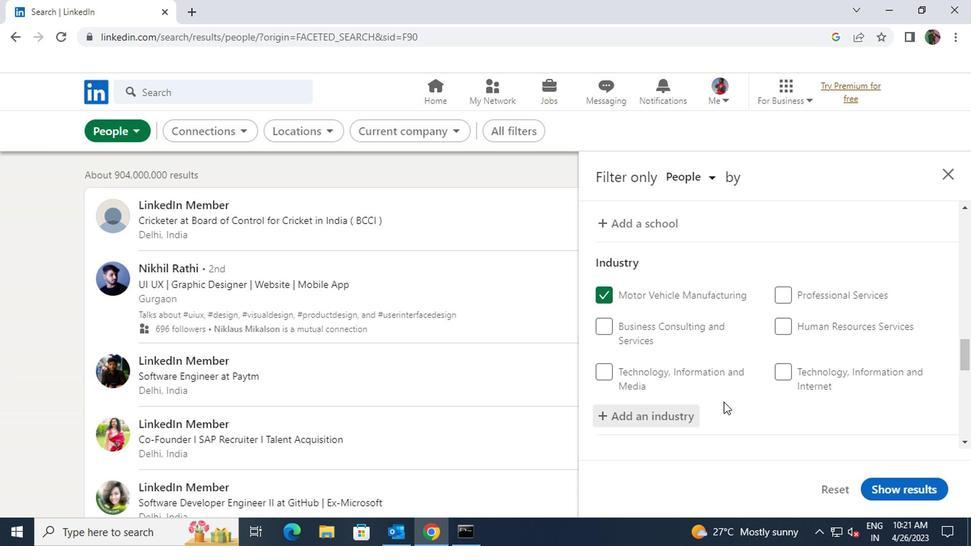 
Action: Mouse scrolled (597, 366) with delta (0, 0)
Screenshot: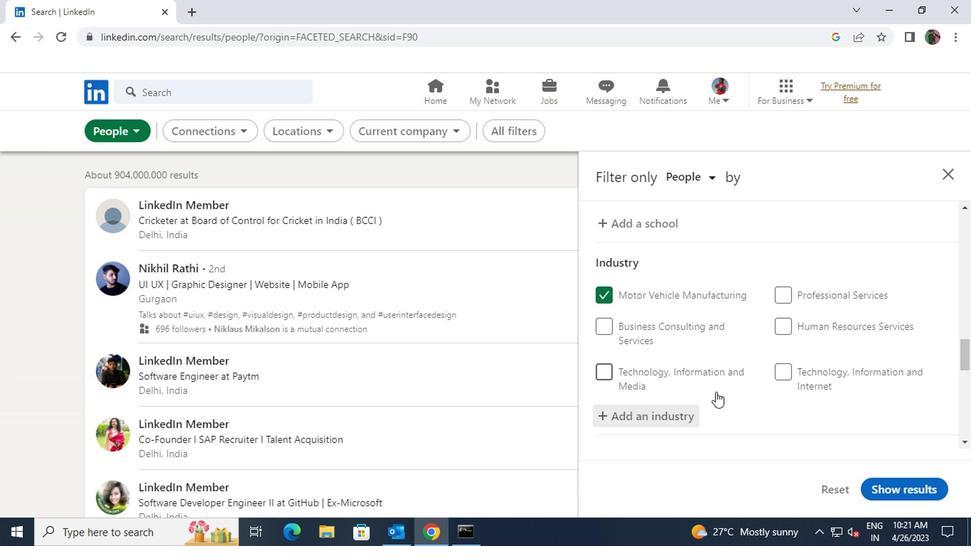 
Action: Mouse scrolled (597, 366) with delta (0, 0)
Screenshot: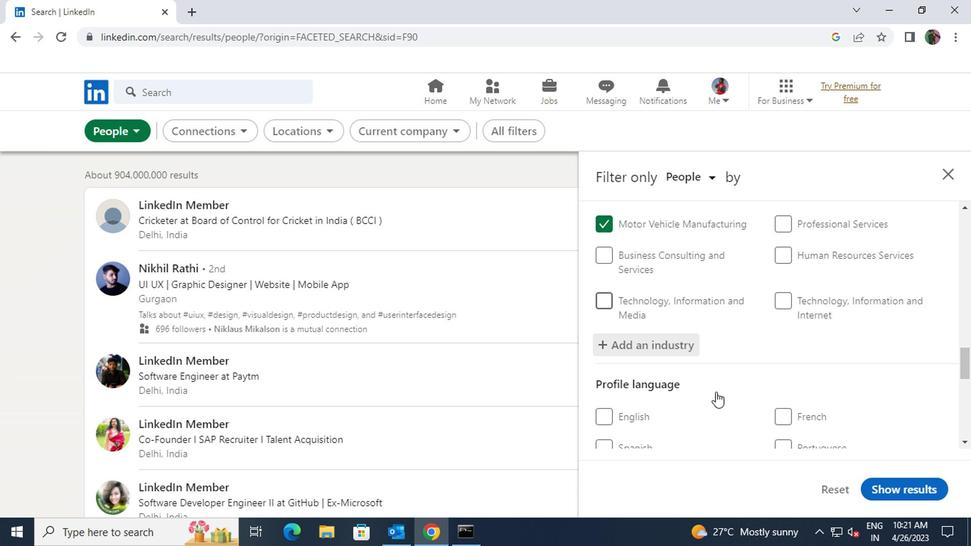
Action: Mouse scrolled (597, 366) with delta (0, 0)
Screenshot: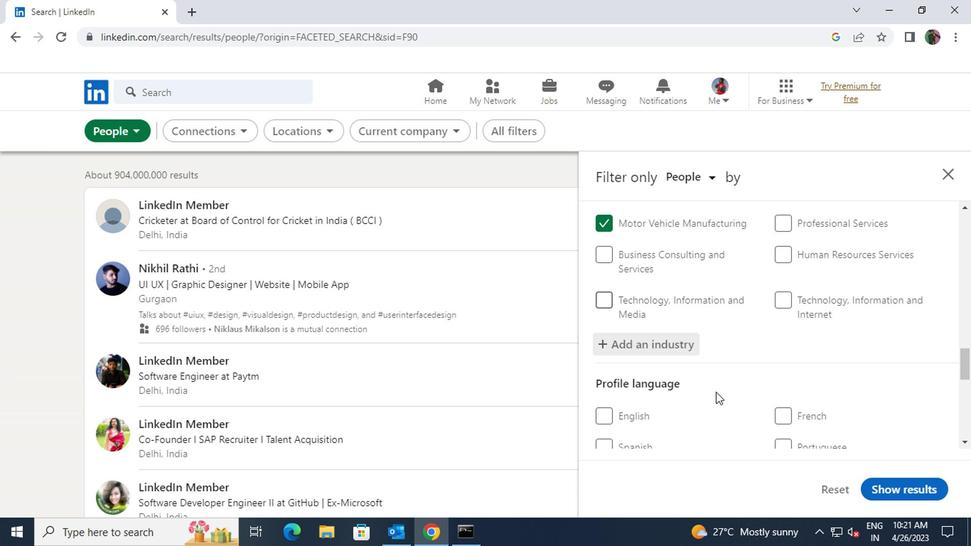 
Action: Mouse moved to (646, 282)
Screenshot: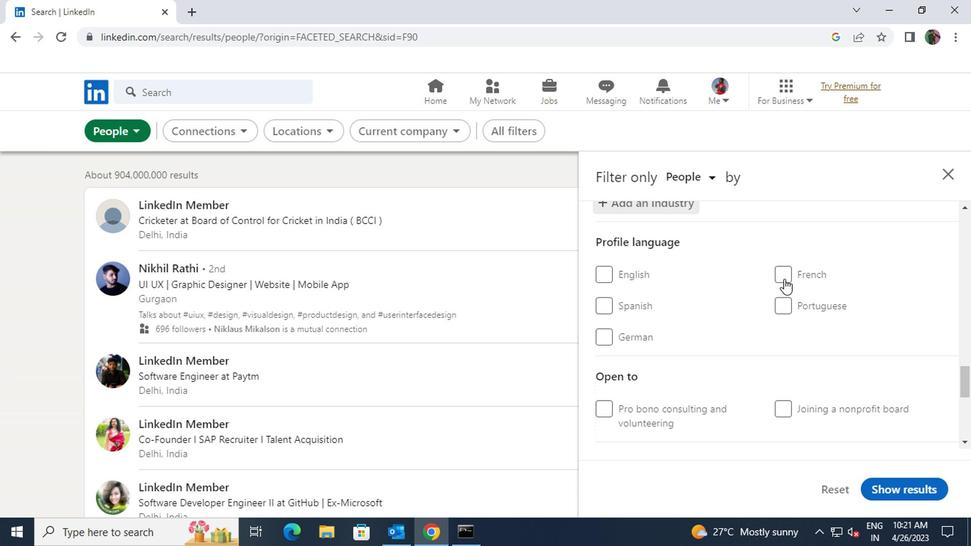 
Action: Mouse pressed left at (646, 282)
Screenshot: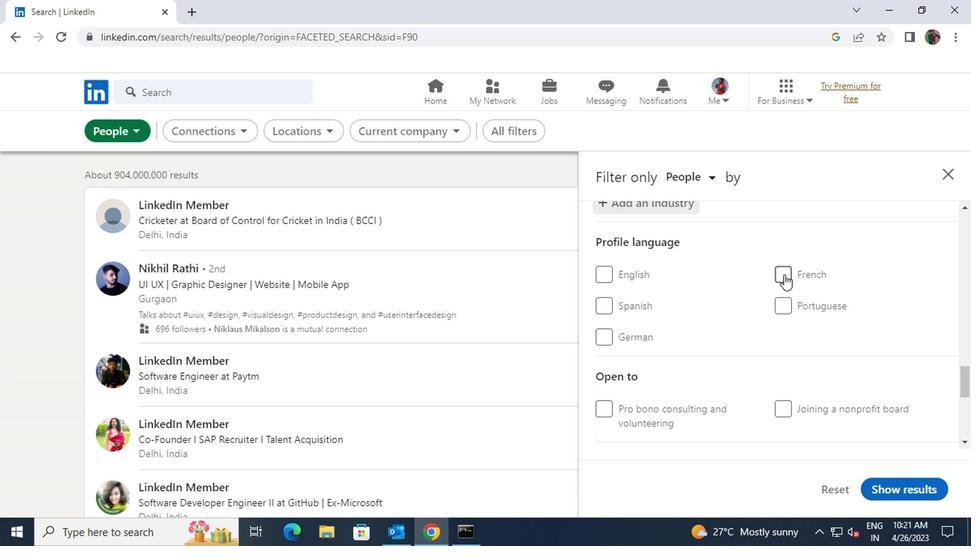 
Action: Mouse moved to (646, 331)
Screenshot: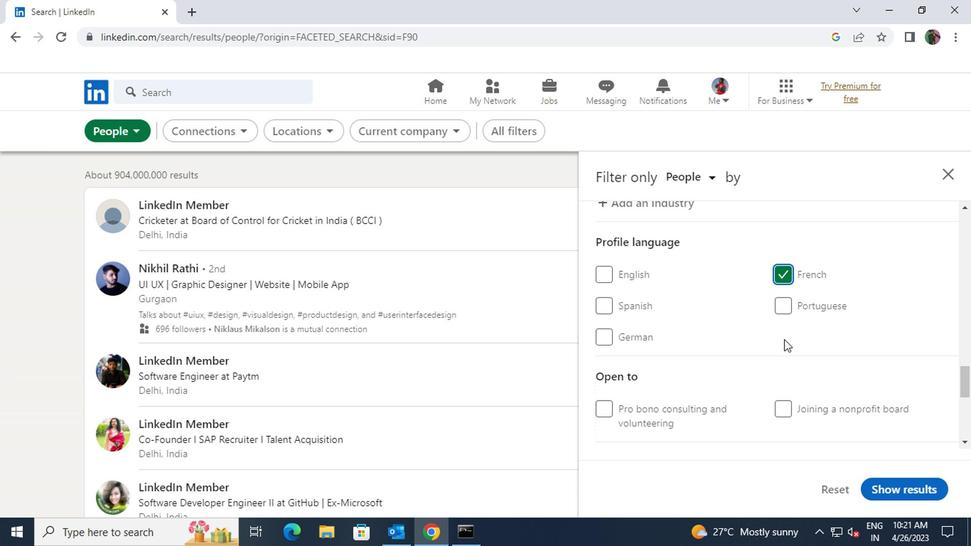
Action: Mouse scrolled (646, 330) with delta (0, 0)
Screenshot: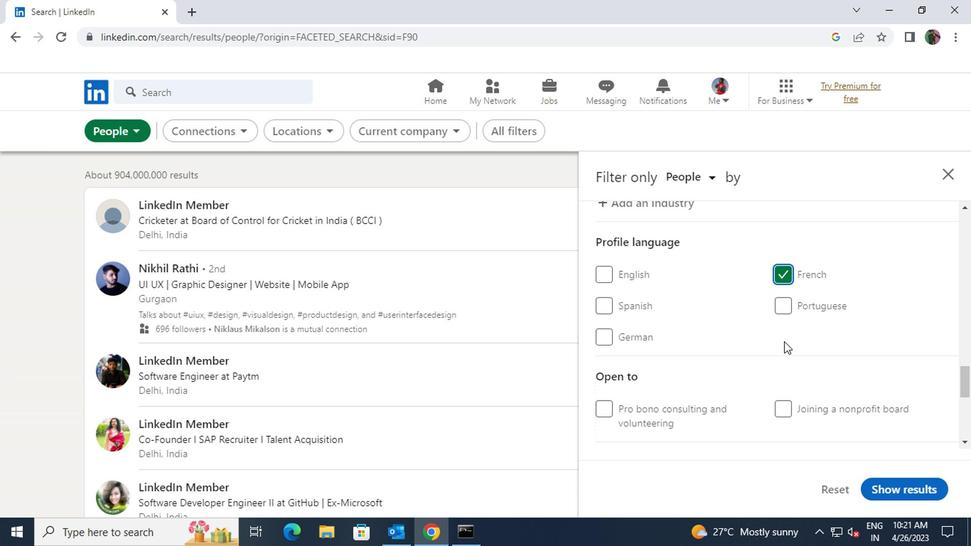 
Action: Mouse moved to (647, 326)
Screenshot: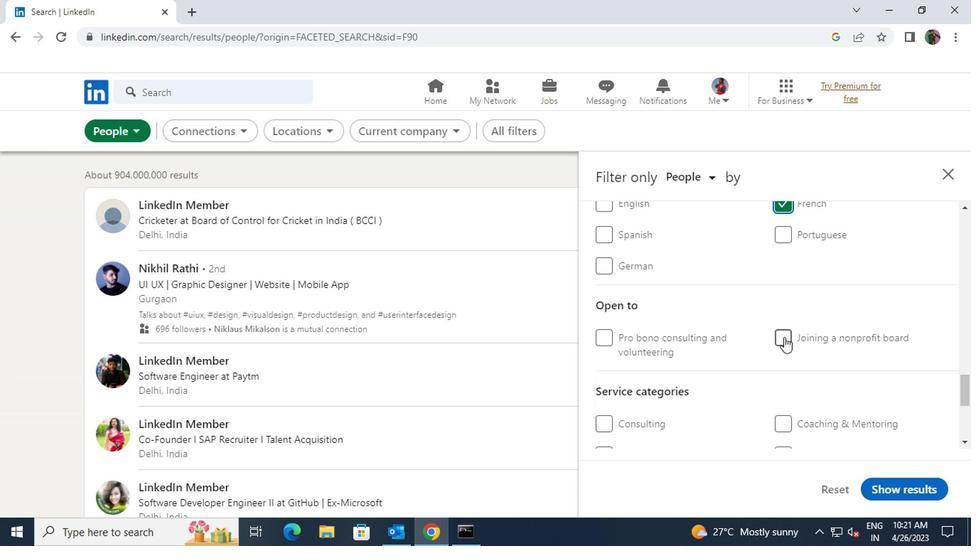 
Action: Mouse scrolled (647, 325) with delta (0, 0)
Screenshot: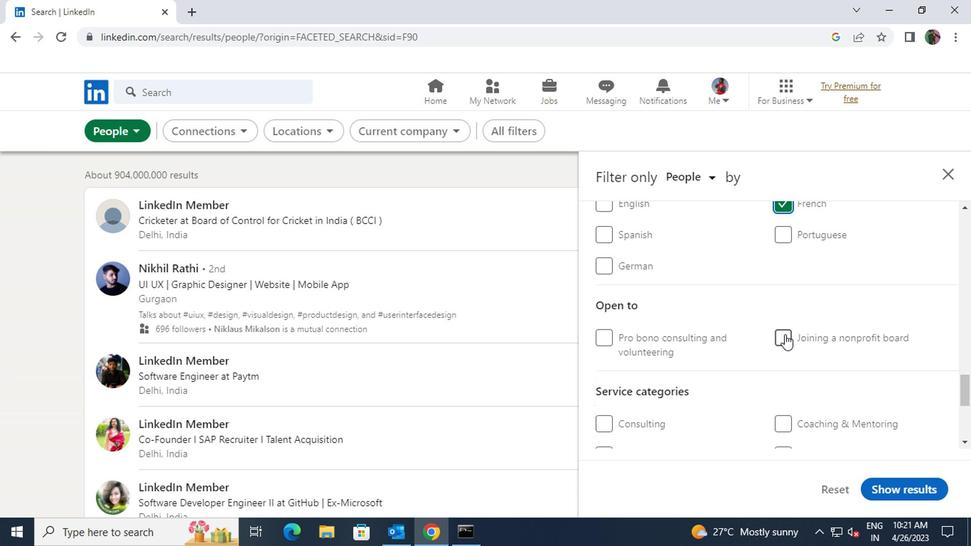 
Action: Mouse scrolled (647, 325) with delta (0, 0)
Screenshot: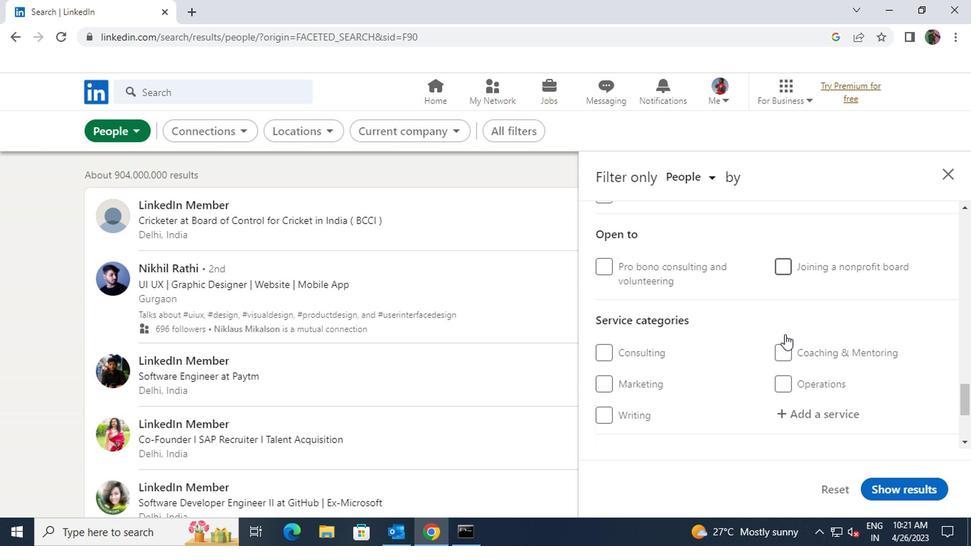 
Action: Mouse moved to (649, 329)
Screenshot: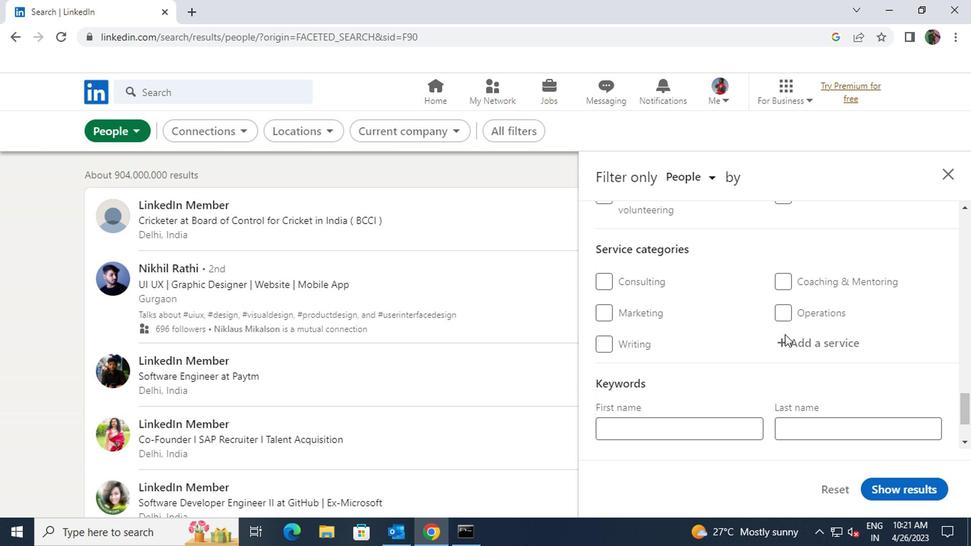 
Action: Mouse pressed left at (649, 329)
Screenshot: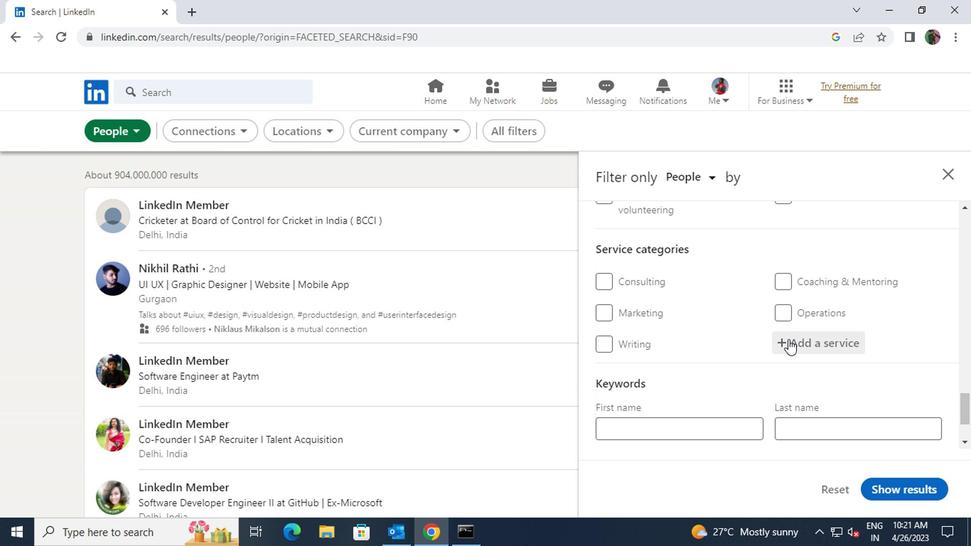 
Action: Key pressed <Key.shift>GHOSTWRITINH
Screenshot: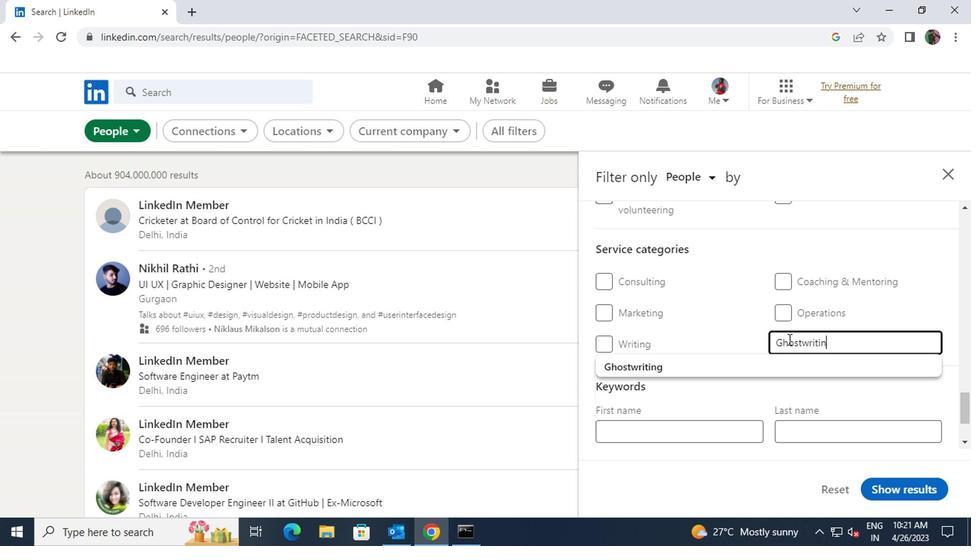 
Action: Mouse moved to (677, 331)
Screenshot: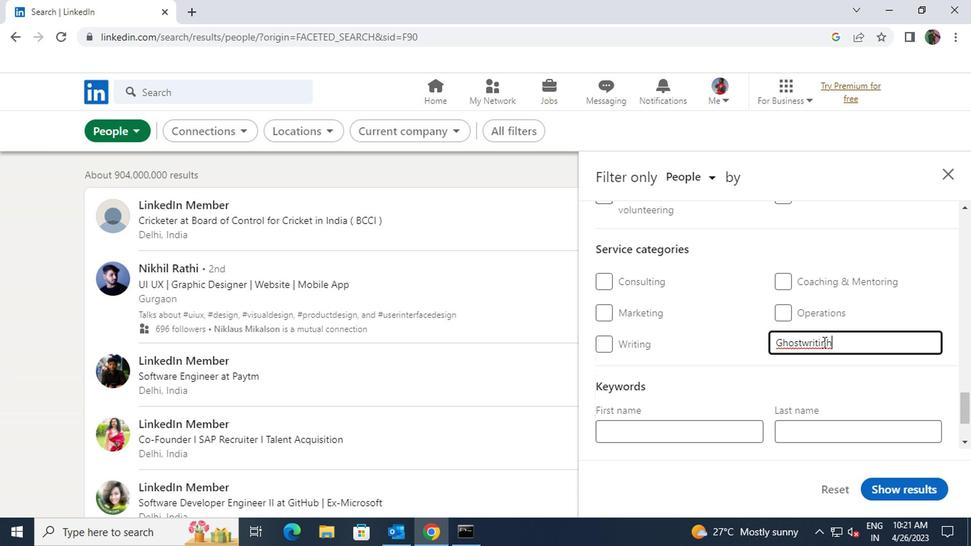 
Action: Mouse pressed left at (677, 331)
Screenshot: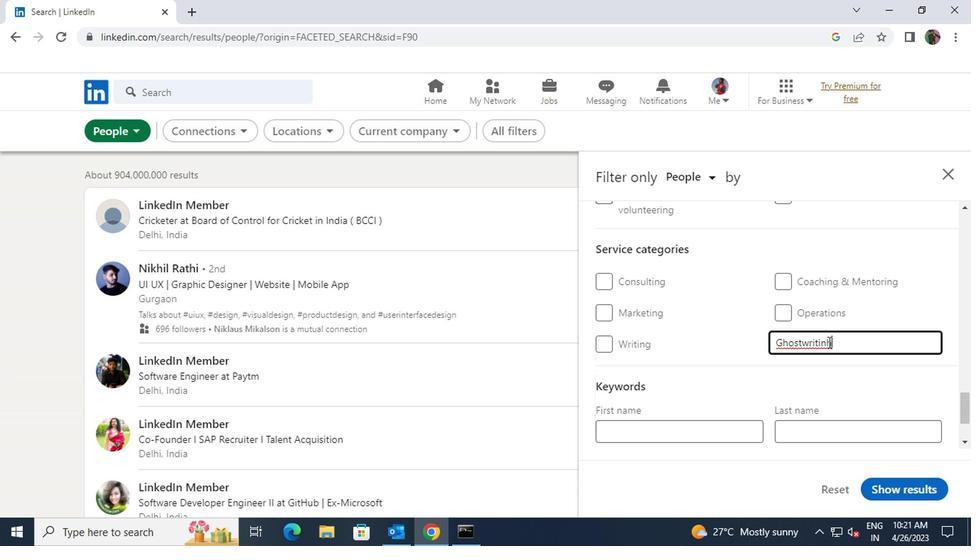 
Action: Mouse moved to (672, 316)
Screenshot: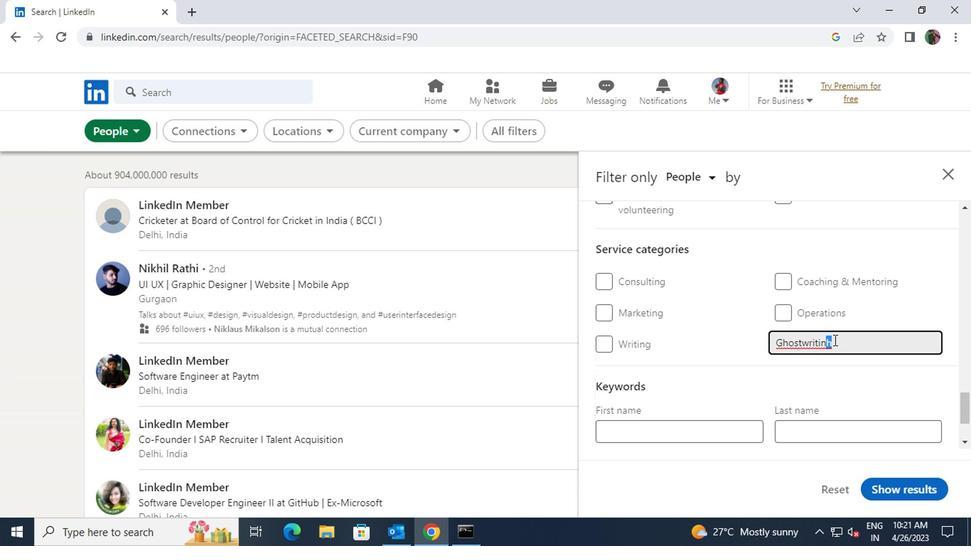 
Action: Key pressed G
Screenshot: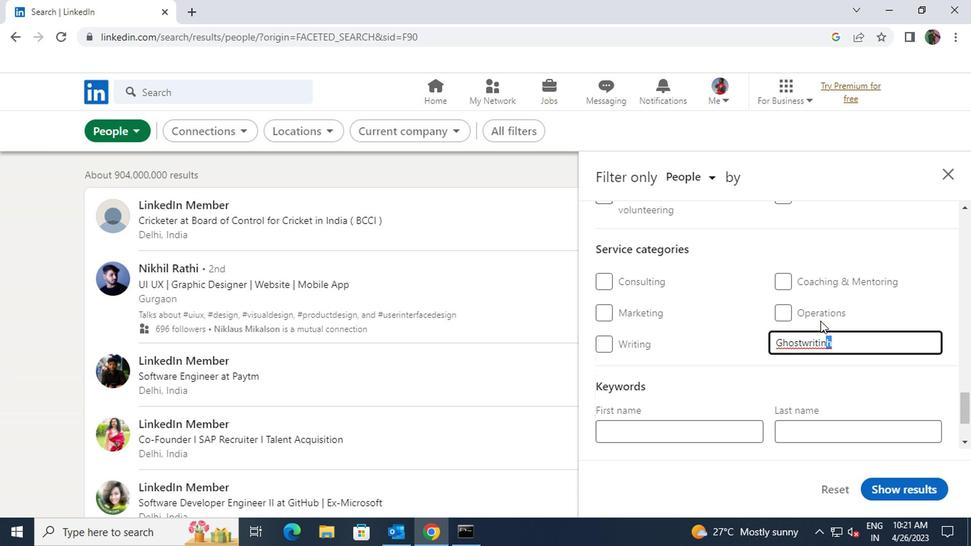 
Action: Mouse moved to (613, 346)
Screenshot: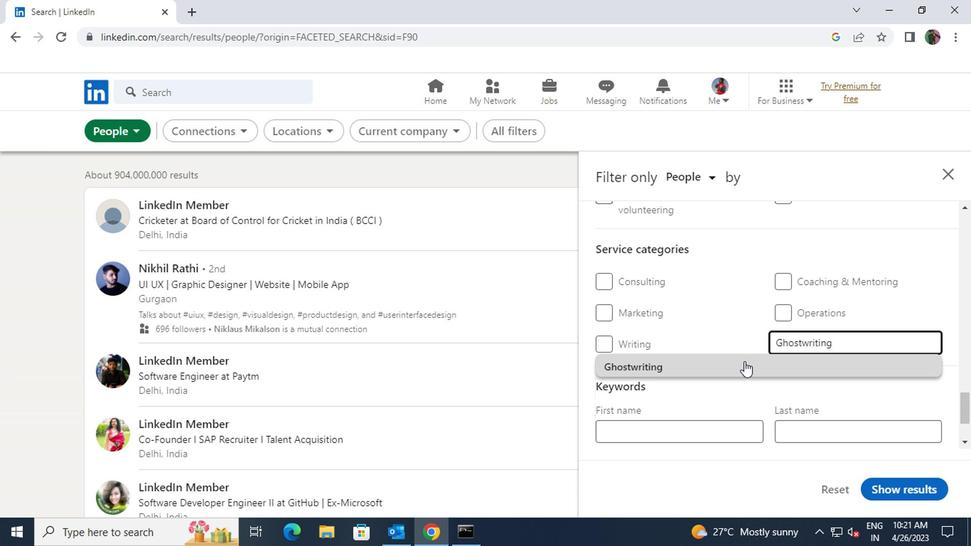 
Action: Mouse pressed left at (613, 346)
Screenshot: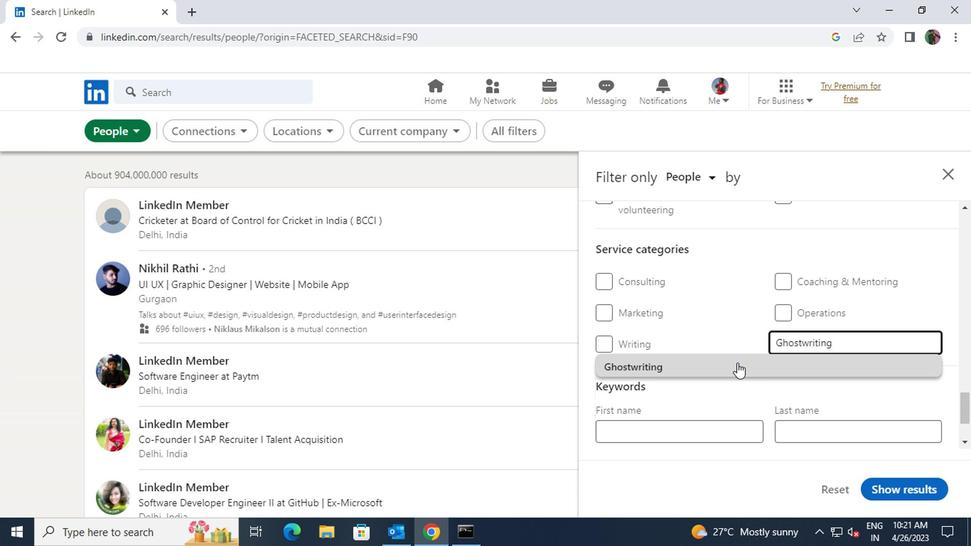 
Action: Mouse moved to (613, 346)
Screenshot: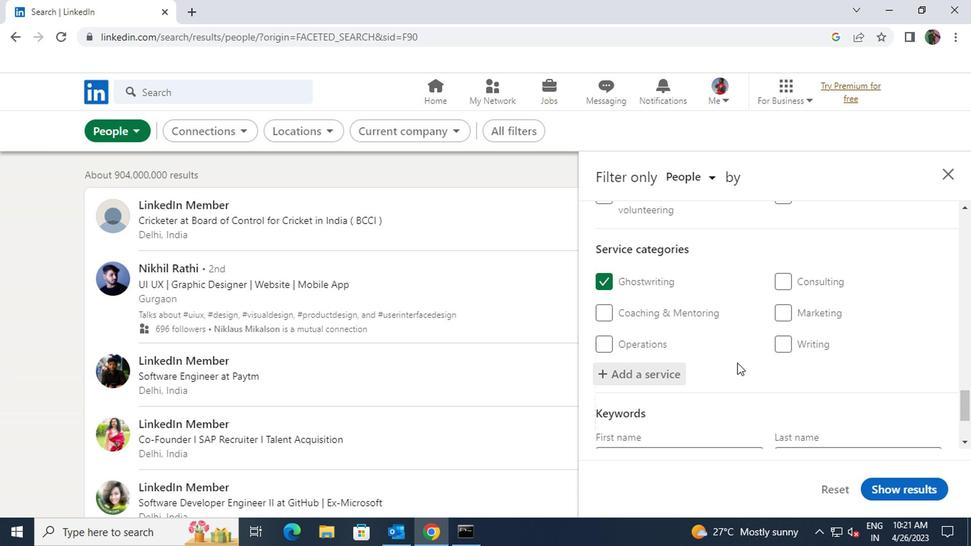 
Action: Mouse scrolled (613, 346) with delta (0, 0)
Screenshot: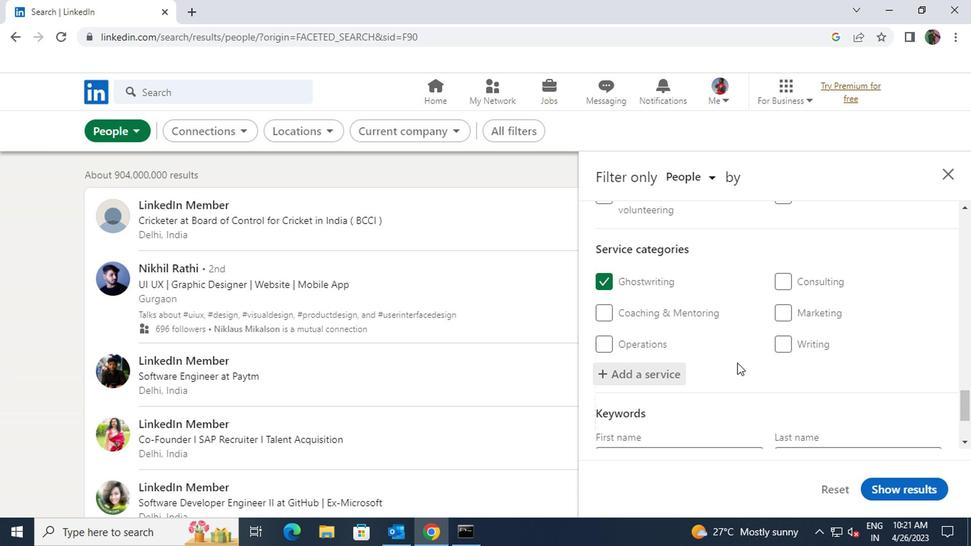 
Action: Mouse moved to (597, 394)
Screenshot: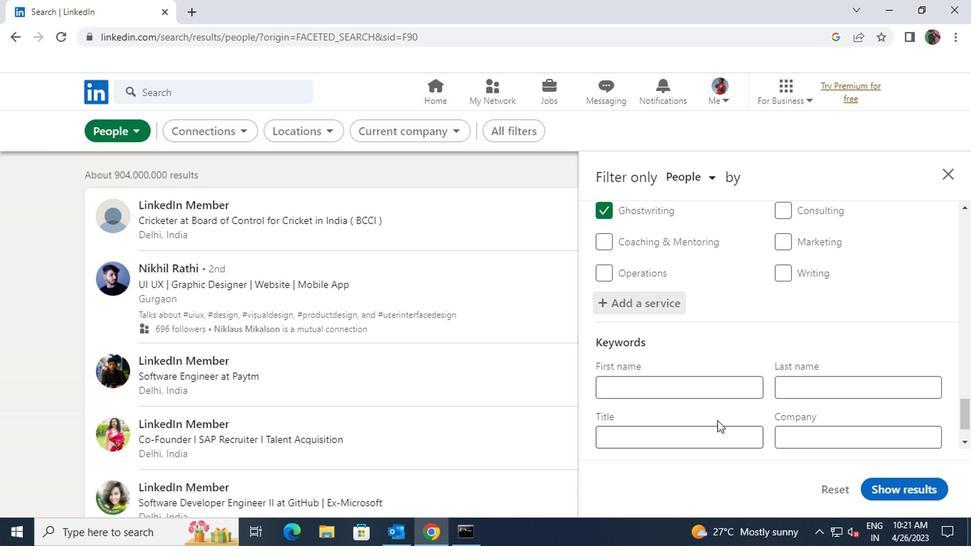 
Action: Mouse pressed left at (597, 394)
Screenshot: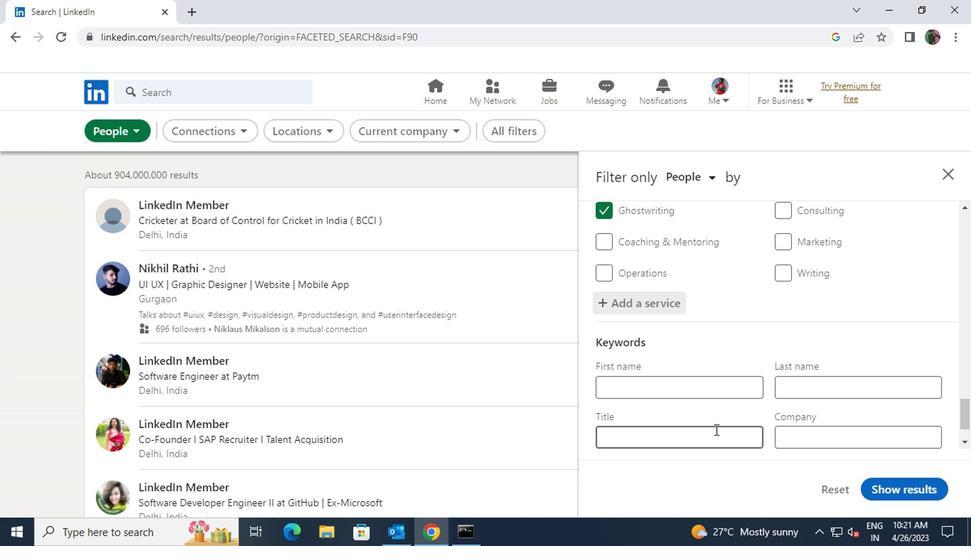 
Action: Mouse moved to (586, 354)
Screenshot: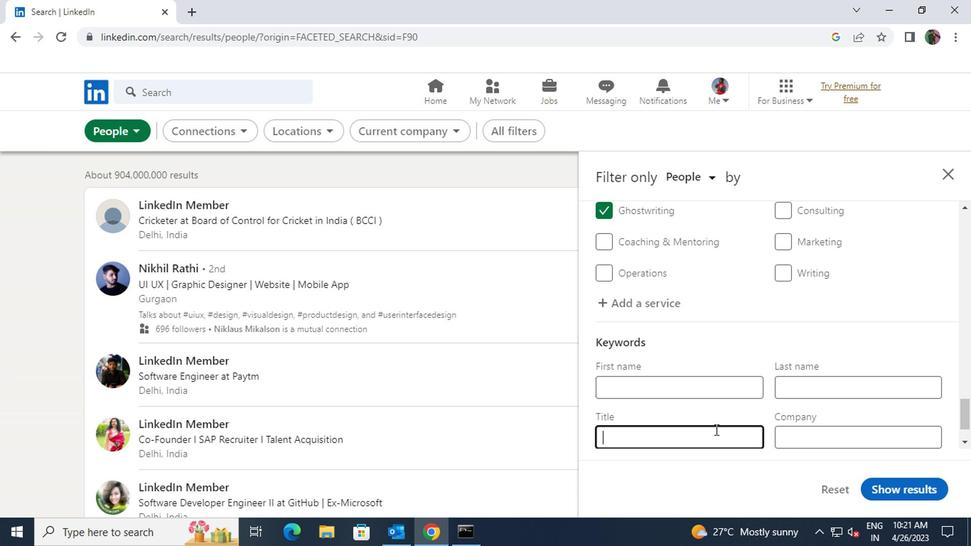 
Action: Key pressed <Key.shift>SAFETELY<Key.space>ENGINEER
Screenshot: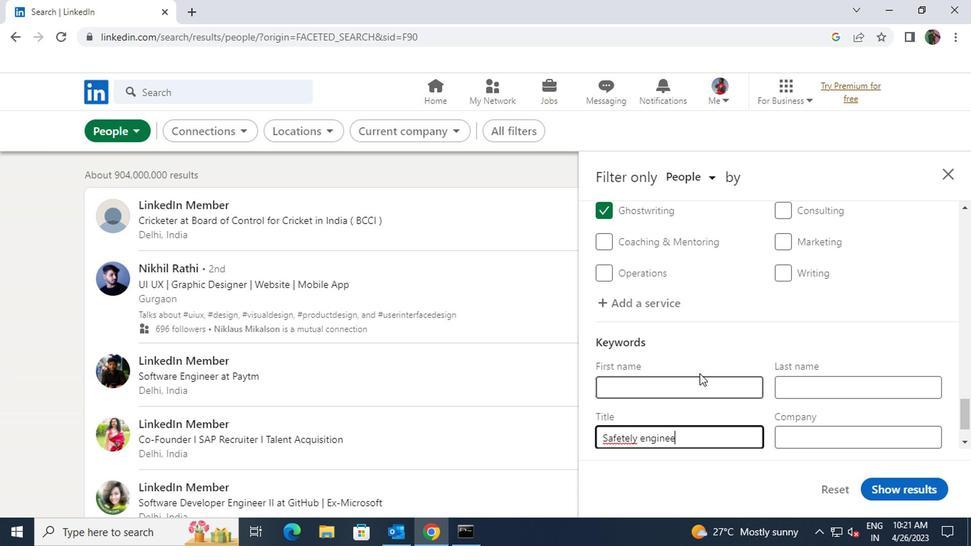 
Action: Mouse moved to (715, 437)
Screenshot: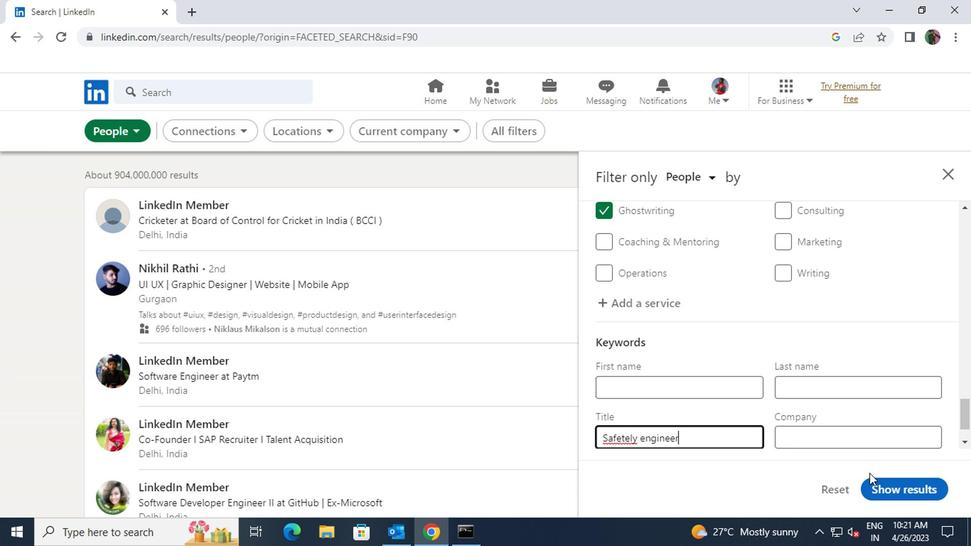 
Action: Mouse pressed left at (715, 437)
Screenshot: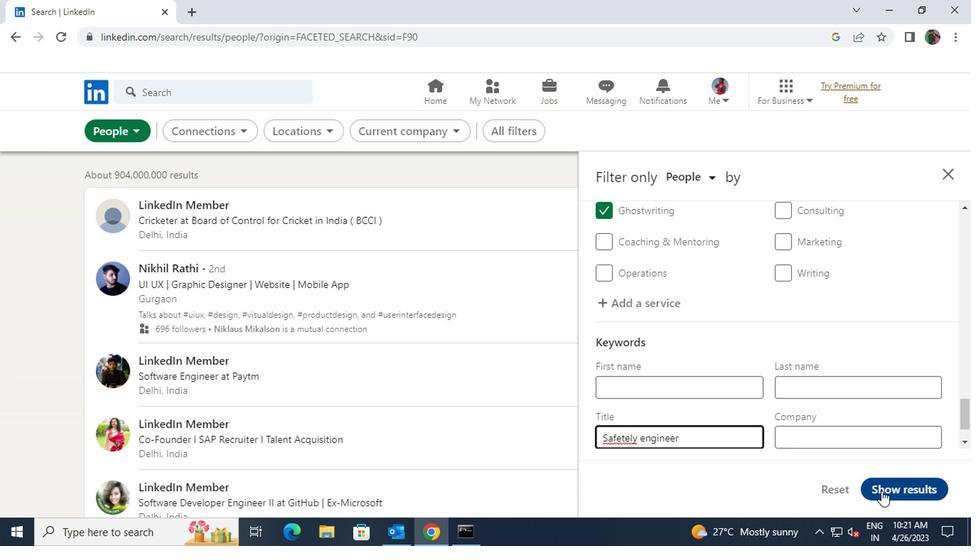
Action: Mouse moved to (716, 436)
Screenshot: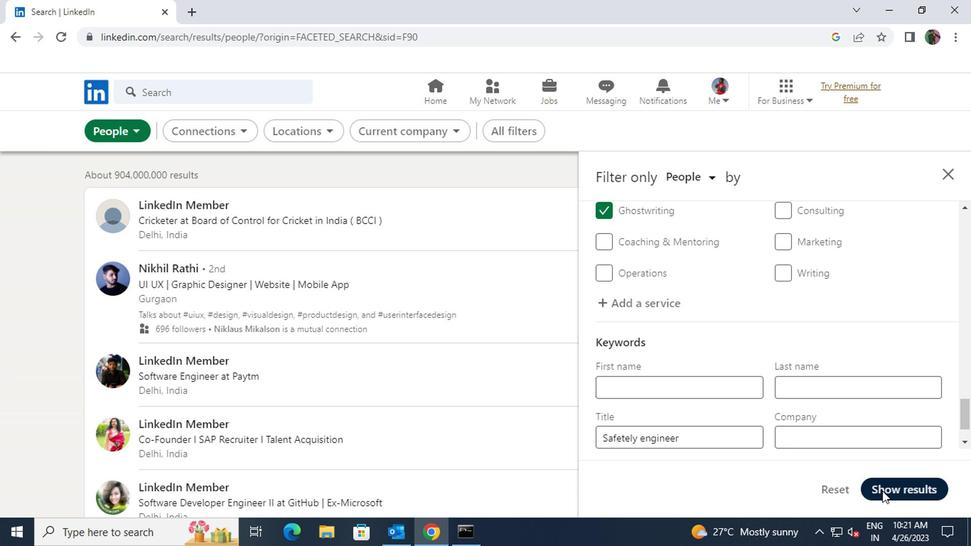 
